 Task: Add Attachment from Trello to Card Card0000000014 in Board Board0000000004 in Workspace WS0000000002 in Trello. Add Cover Yellow to Card Card0000000014 in Board Board0000000004 in Workspace WS0000000002 in Trello. Add "Copy Card To …" Button titled Button0000000014 to "bottom" of the list "To Do" to Card Card0000000014 in Board Board0000000004 in Workspace WS0000000002 in Trello. Add Description DS0000000014 to Card Card0000000014 in Board Board0000000004 in Workspace WS0000000002 in Trello. Add Comment CM0000000014 to Card Card0000000014 in Board Board0000000004 in Workspace WS0000000002 in Trello
Action: Mouse moved to (450, 21)
Screenshot: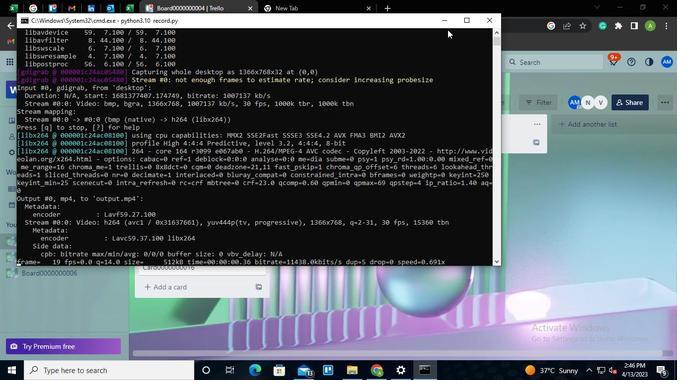 
Action: Mouse pressed left at (450, 21)
Screenshot: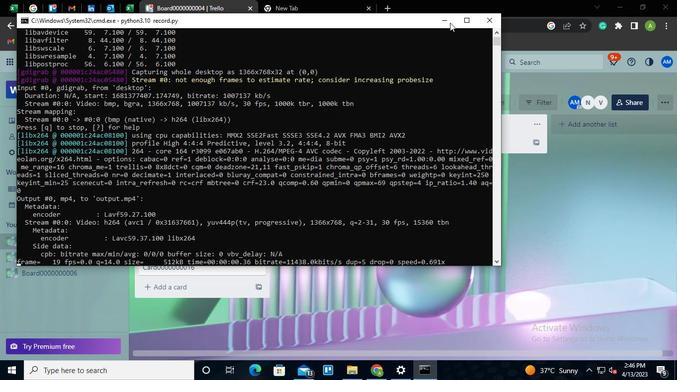 
Action: Mouse moved to (220, 196)
Screenshot: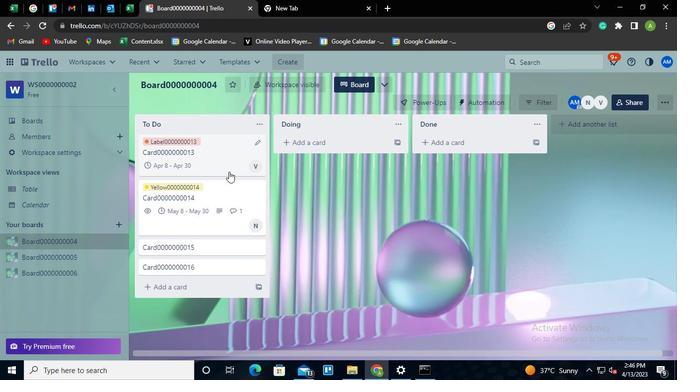
Action: Mouse pressed left at (220, 196)
Screenshot: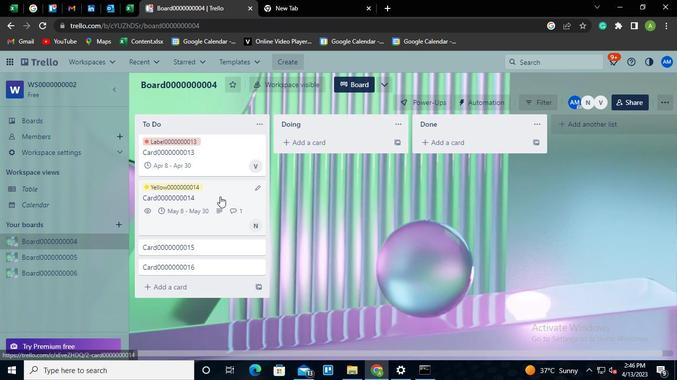 
Action: Mouse moved to (462, 253)
Screenshot: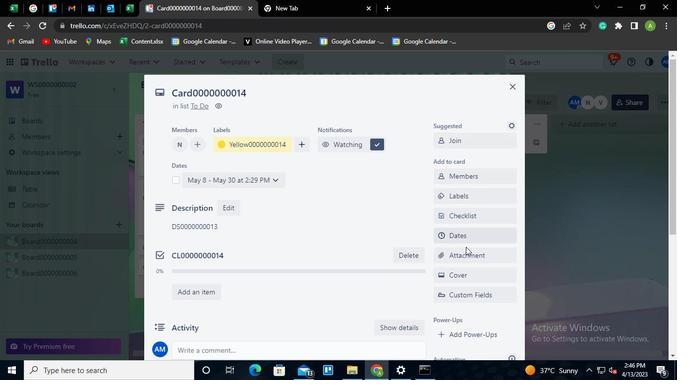 
Action: Mouse pressed left at (462, 253)
Screenshot: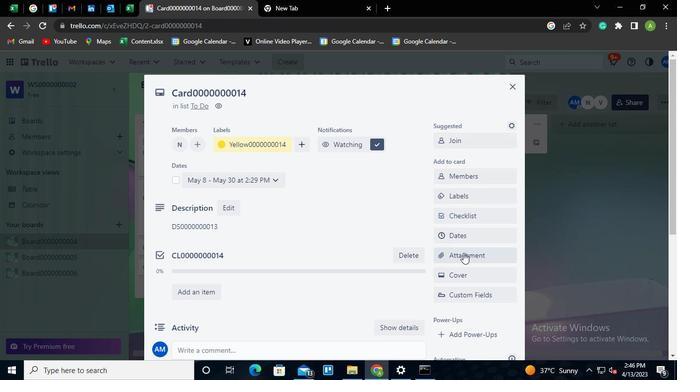 
Action: Mouse moved to (454, 124)
Screenshot: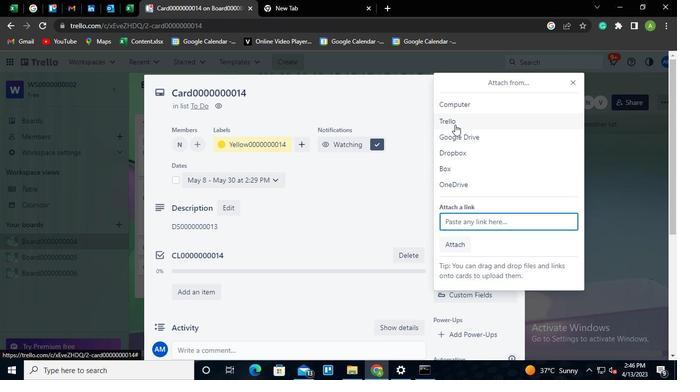 
Action: Mouse pressed left at (454, 124)
Screenshot: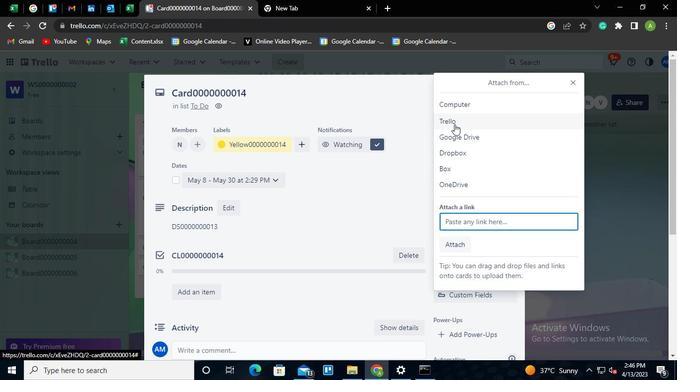 
Action: Mouse moved to (464, 156)
Screenshot: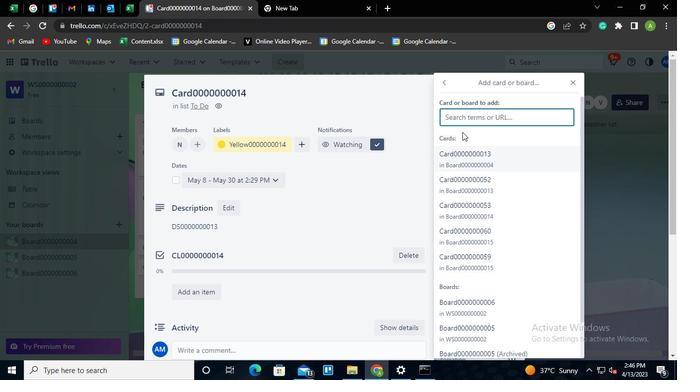 
Action: Mouse pressed left at (464, 156)
Screenshot: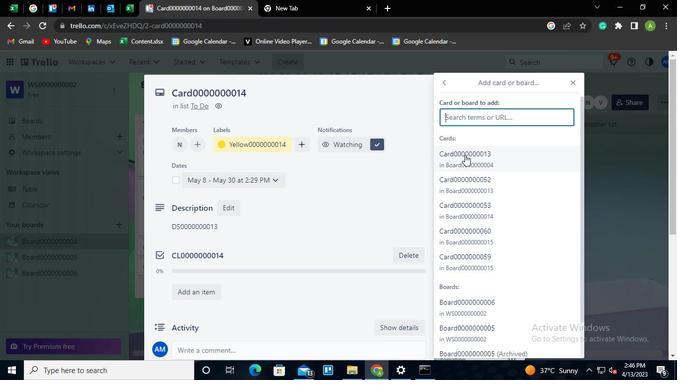 
Action: Mouse moved to (457, 222)
Screenshot: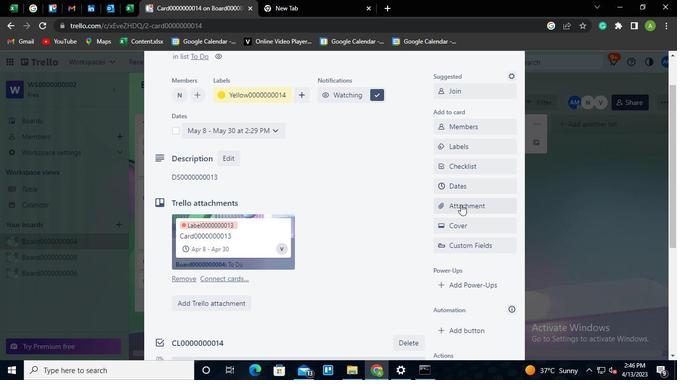 
Action: Mouse pressed left at (457, 222)
Screenshot: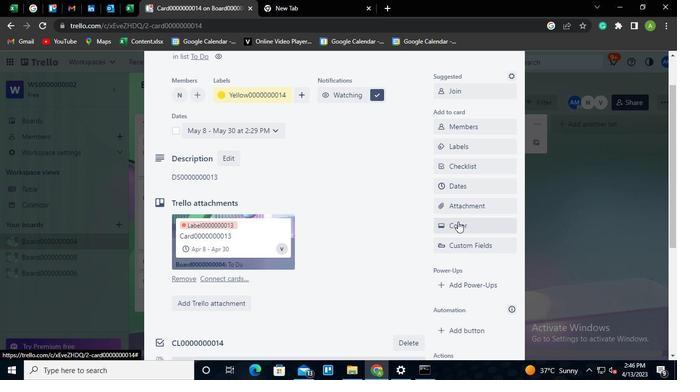 
Action: Mouse moved to (479, 167)
Screenshot: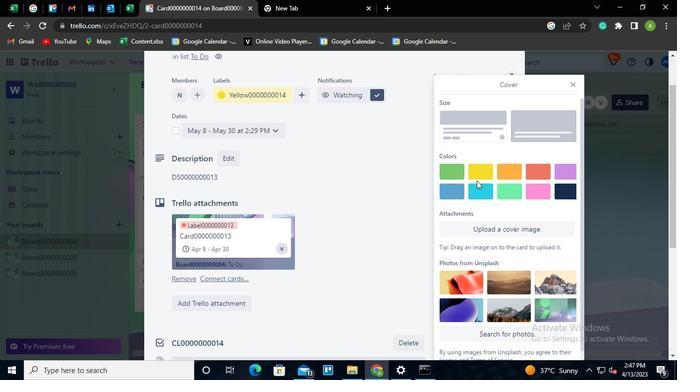 
Action: Mouse pressed left at (479, 167)
Screenshot: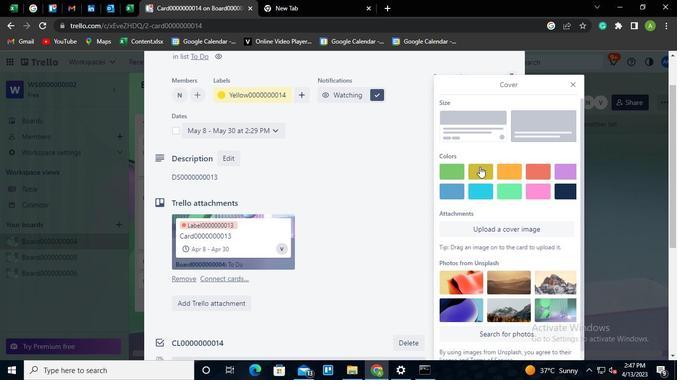 
Action: Mouse moved to (408, 236)
Screenshot: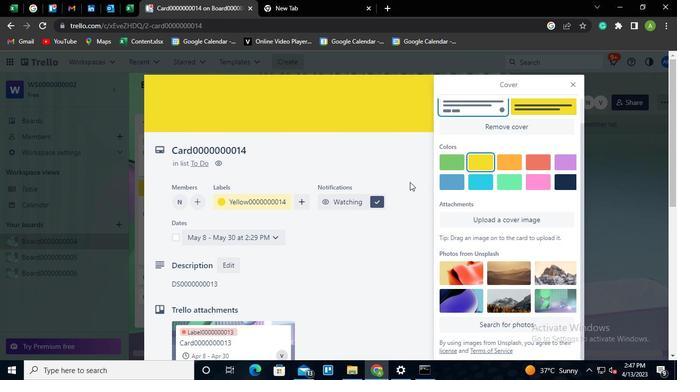 
Action: Mouse pressed left at (408, 236)
Screenshot: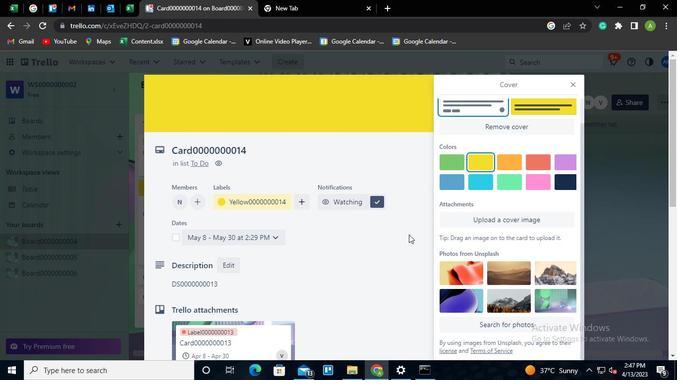 
Action: Mouse moved to (483, 268)
Screenshot: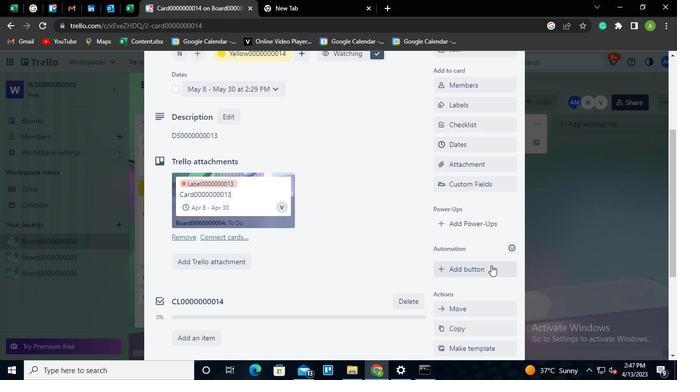 
Action: Mouse pressed left at (483, 268)
Screenshot: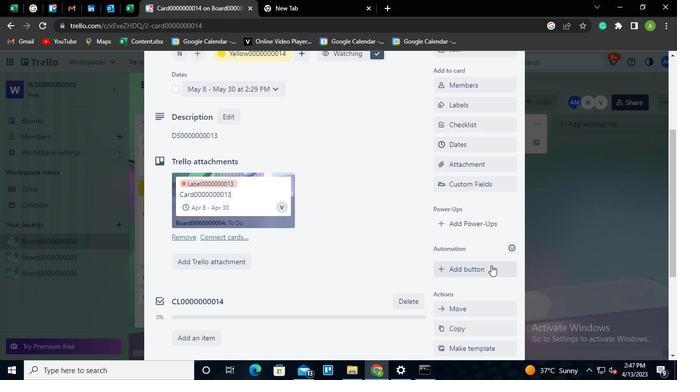 
Action: Mouse moved to (472, 149)
Screenshot: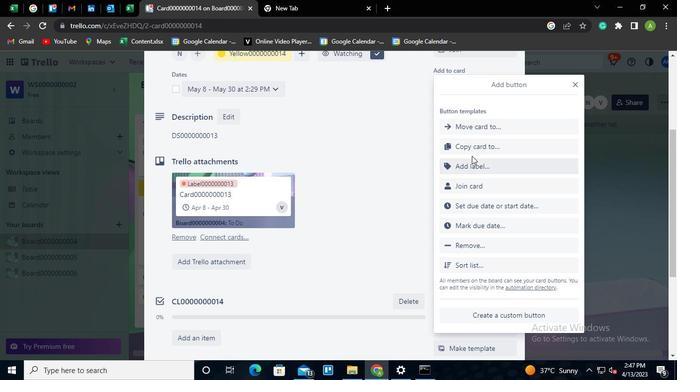 
Action: Mouse pressed left at (472, 149)
Screenshot: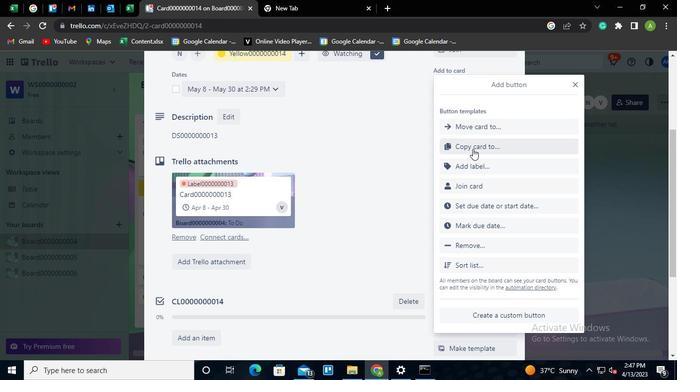 
Action: Mouse moved to (483, 124)
Screenshot: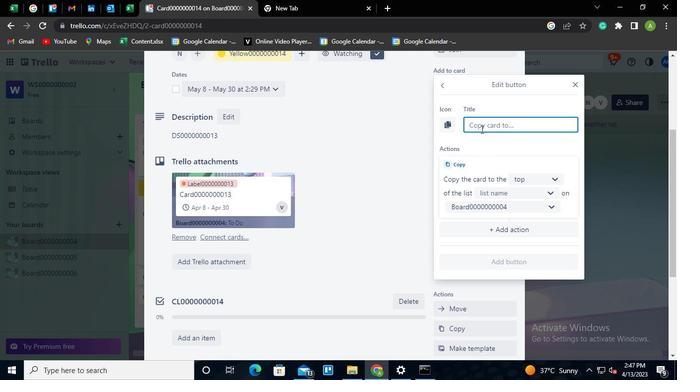 
Action: Mouse pressed left at (483, 124)
Screenshot: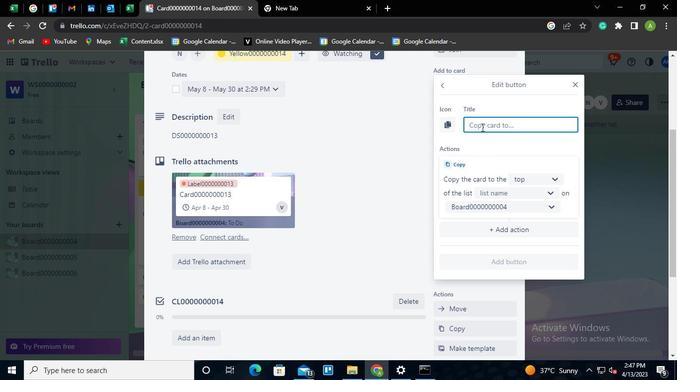 
Action: Keyboard Key.shift
Screenshot: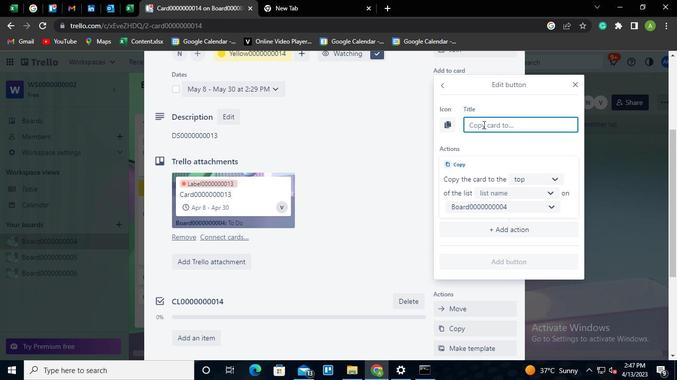 
Action: Keyboard Key.shift
Screenshot: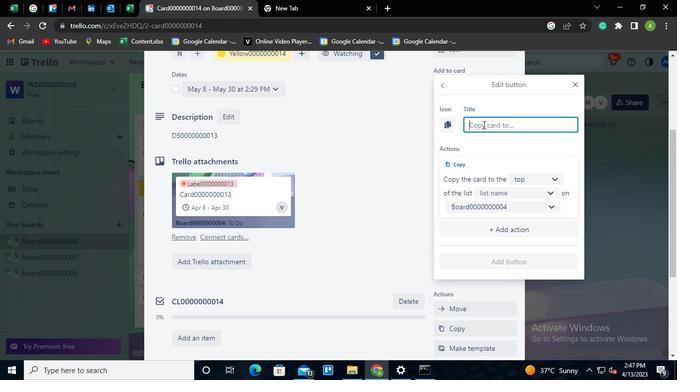 
Action: Keyboard Key.shift
Screenshot: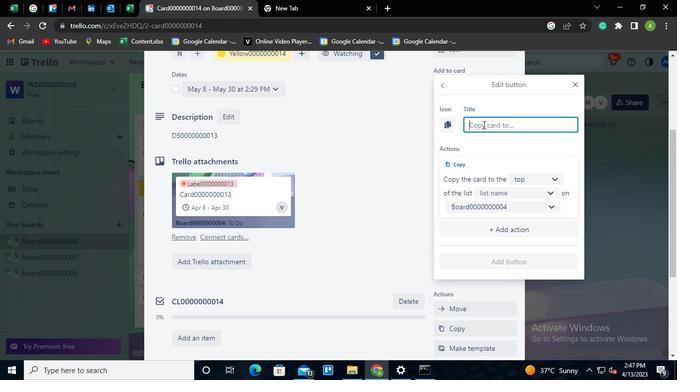 
Action: Keyboard Key.shift
Screenshot: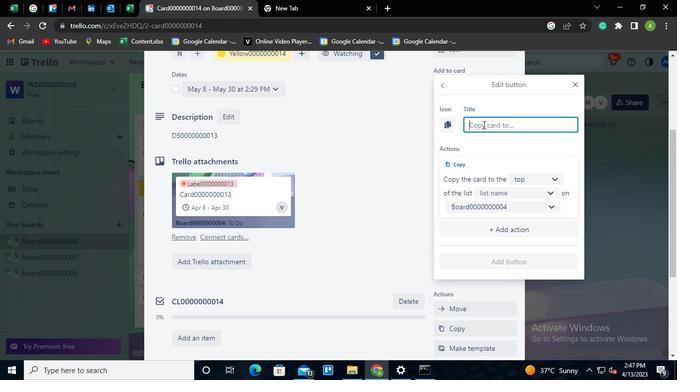 
Action: Keyboard Key.shift
Screenshot: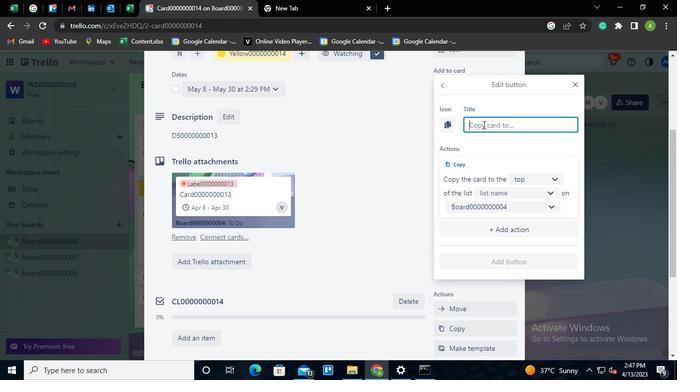 
Action: Keyboard Key.shift
Screenshot: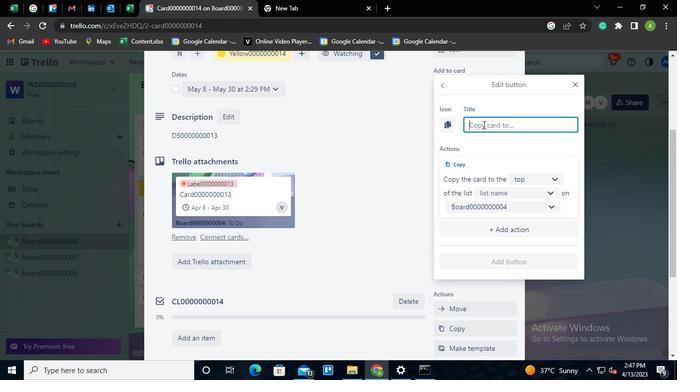 
Action: Keyboard Key.shift
Screenshot: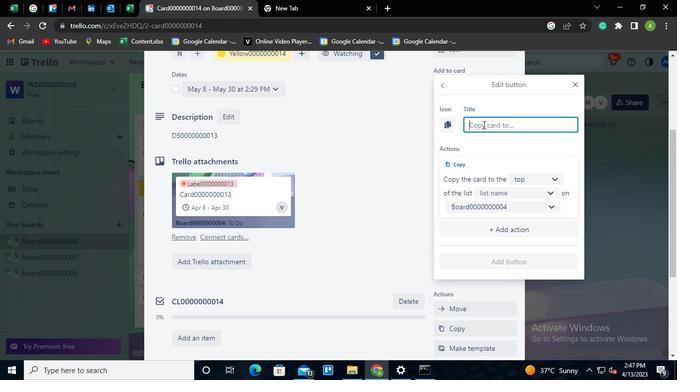 
Action: Keyboard Key.shift
Screenshot: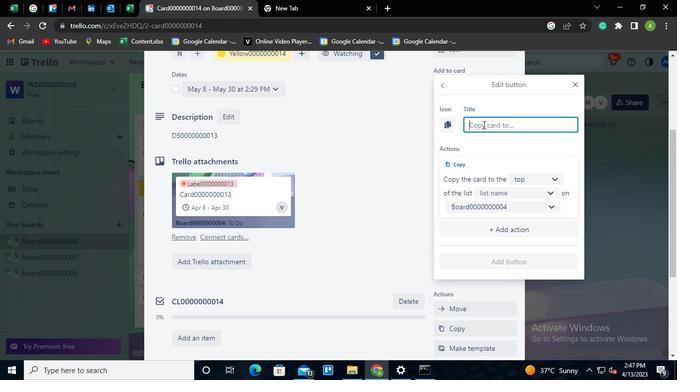 
Action: Keyboard Key.shift
Screenshot: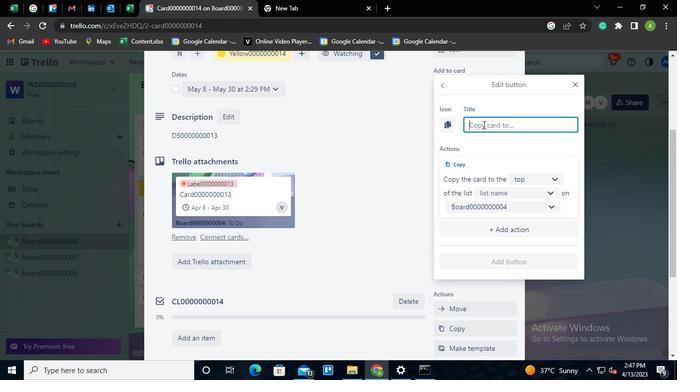 
Action: Keyboard Key.shift
Screenshot: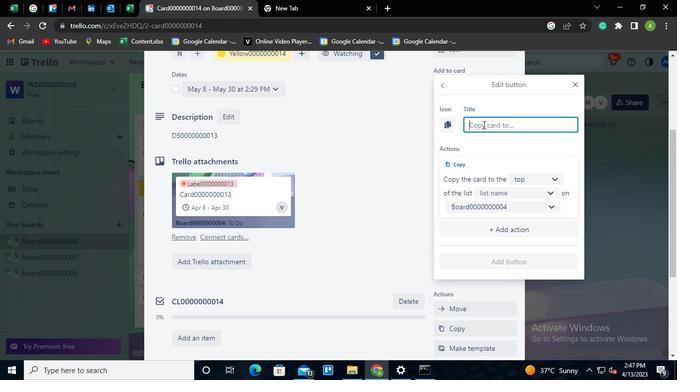 
Action: Keyboard Key.shift
Screenshot: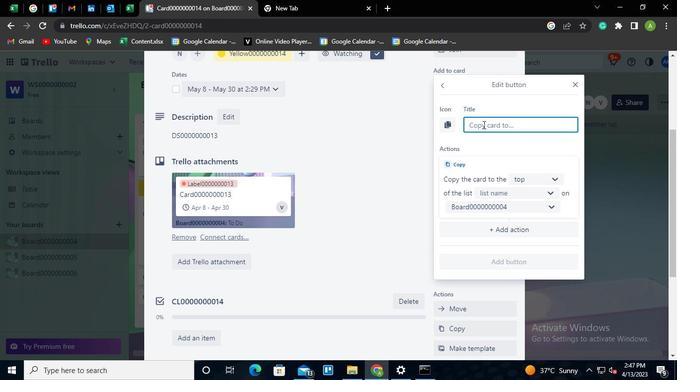 
Action: Keyboard Key.shift
Screenshot: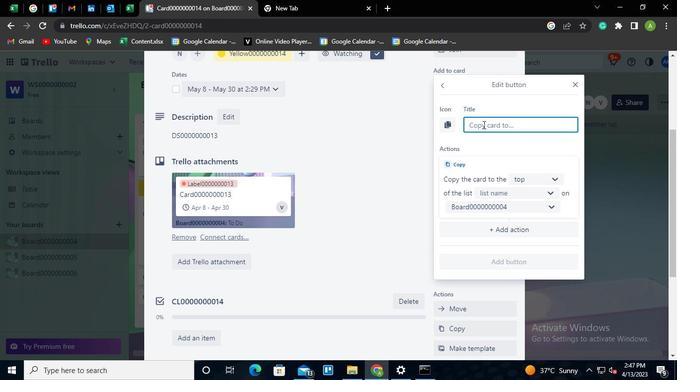 
Action: Keyboard Key.shift
Screenshot: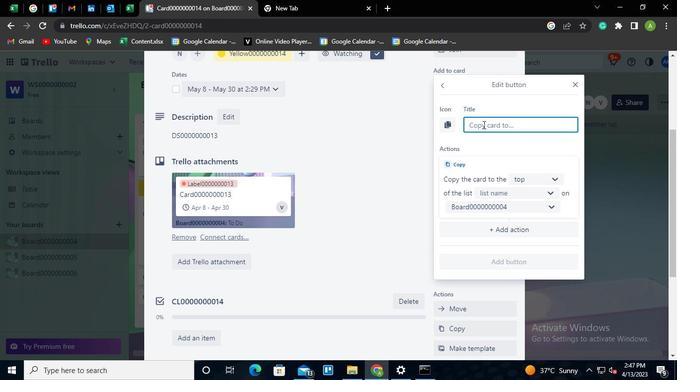 
Action: Keyboard Key.shift
Screenshot: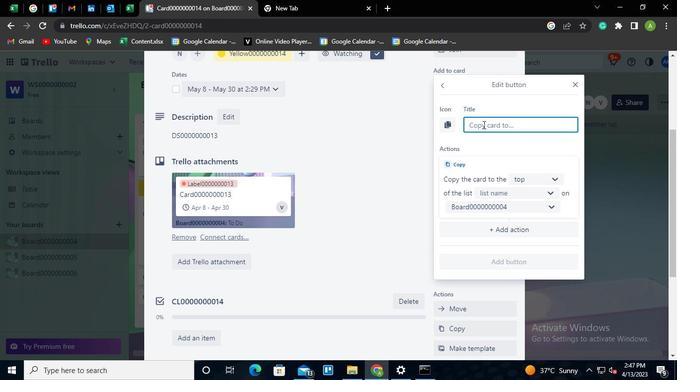 
Action: Keyboard Key.shift
Screenshot: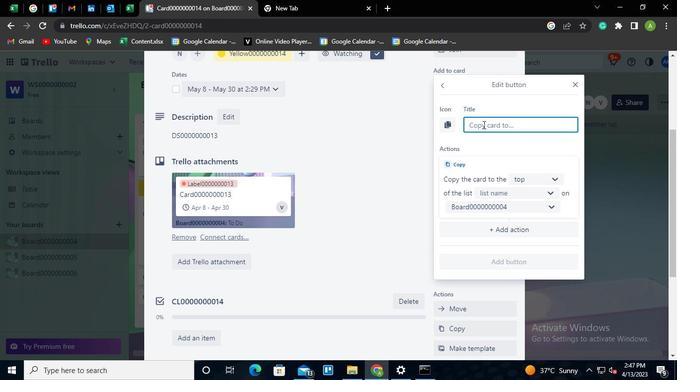 
Action: Keyboard Key.shift
Screenshot: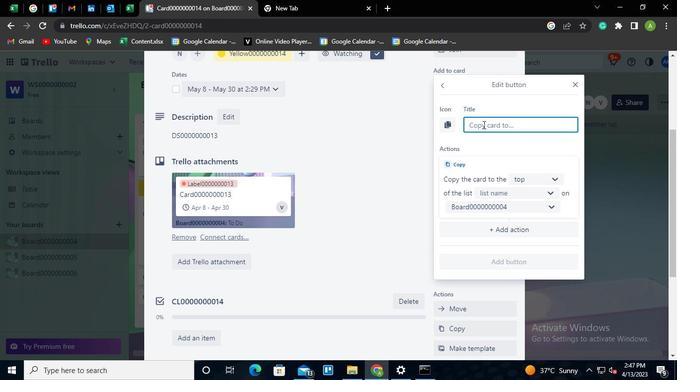 
Action: Keyboard B
Screenshot: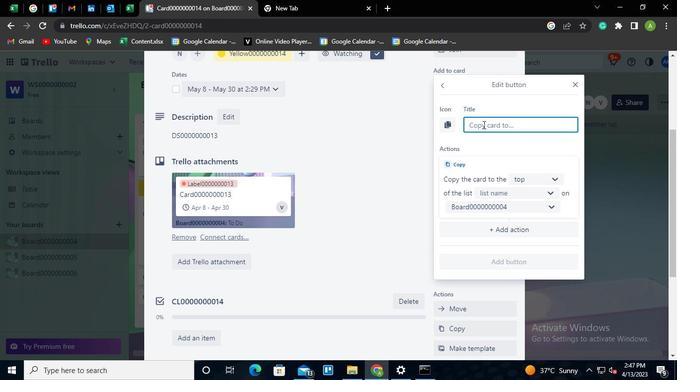 
Action: Keyboard u
Screenshot: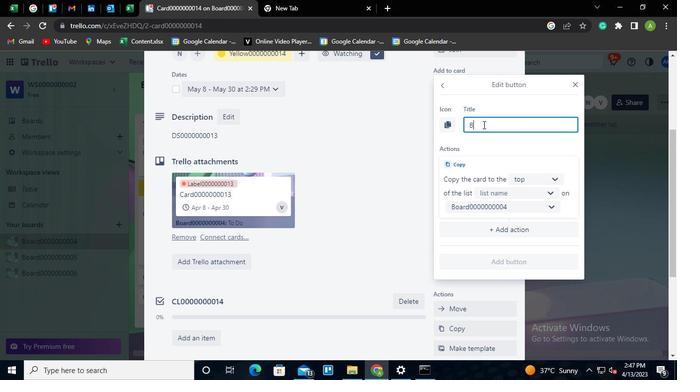 
Action: Keyboard t
Screenshot: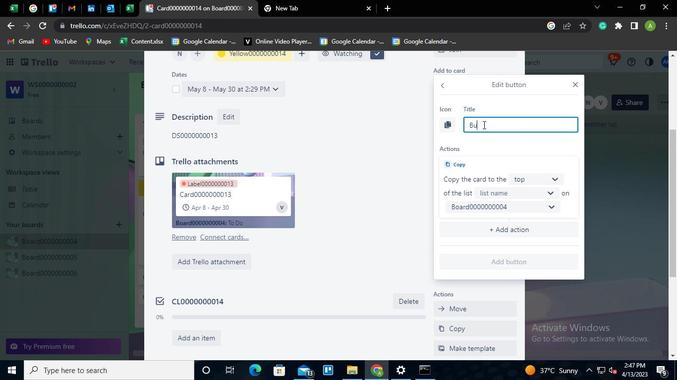 
Action: Keyboard t
Screenshot: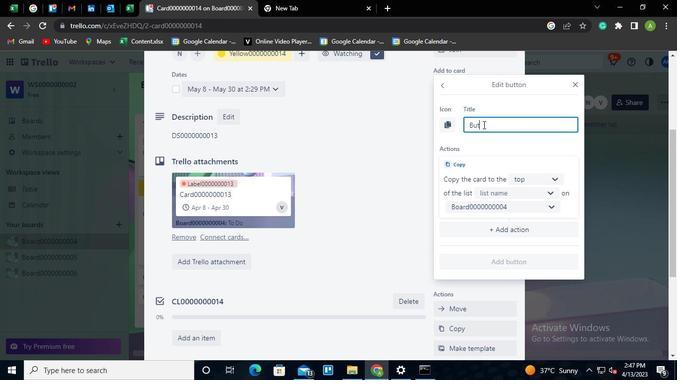 
Action: Keyboard t
Screenshot: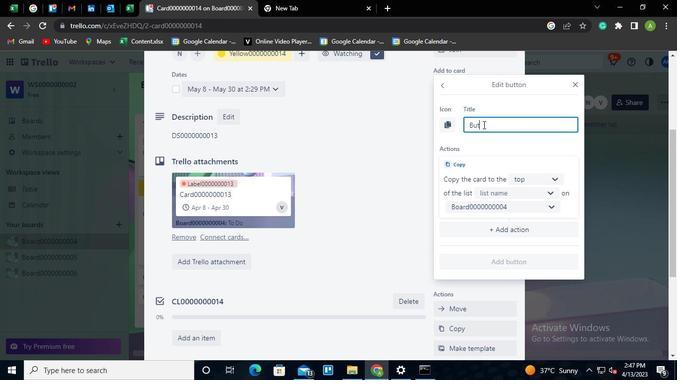 
Action: Keyboard o
Screenshot: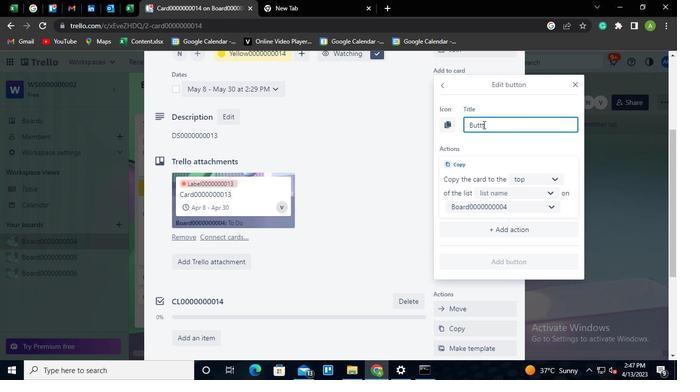 
Action: Keyboard Key.backspace
Screenshot: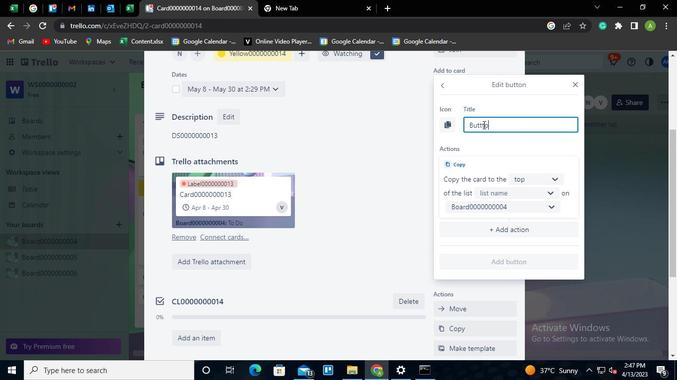 
Action: Keyboard Key.backspace
Screenshot: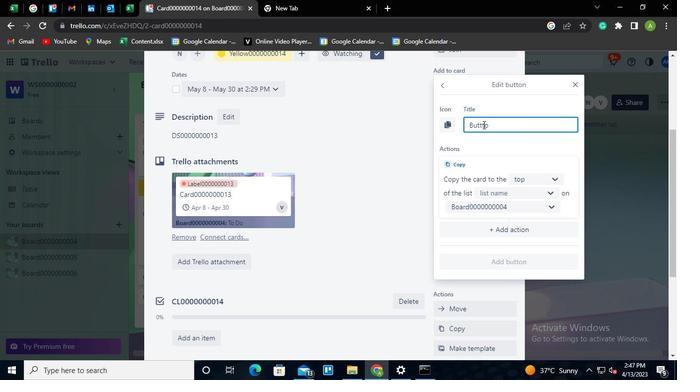 
Action: Keyboard o
Screenshot: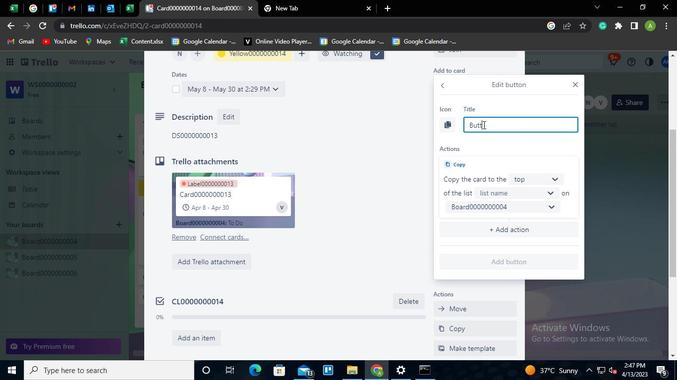 
Action: Keyboard n
Screenshot: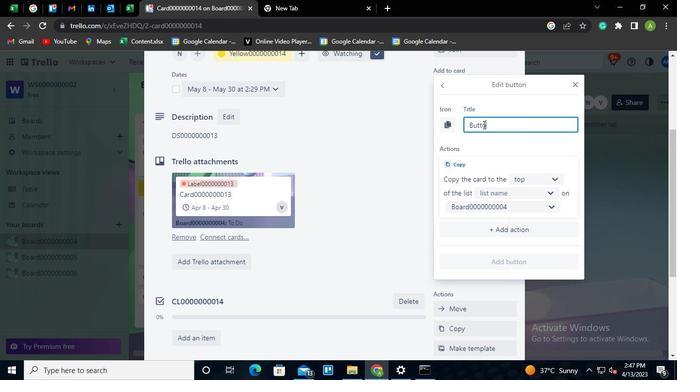 
Action: Keyboard <96>
Screenshot: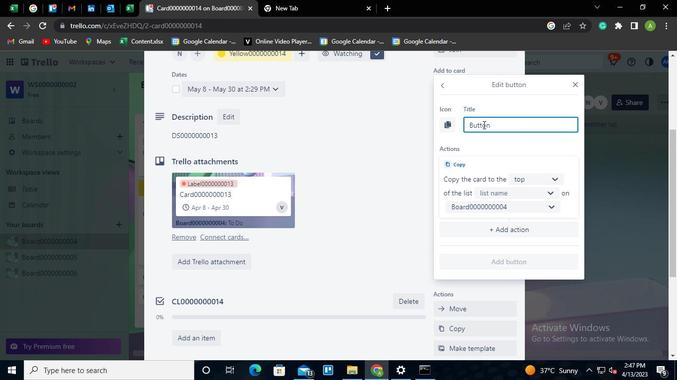 
Action: Keyboard <96>
Screenshot: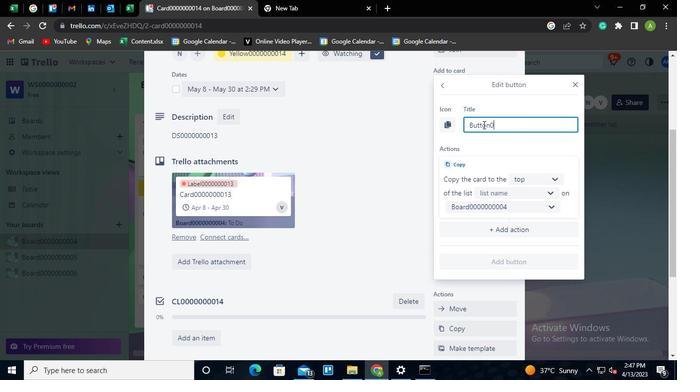 
Action: Keyboard <96>
Screenshot: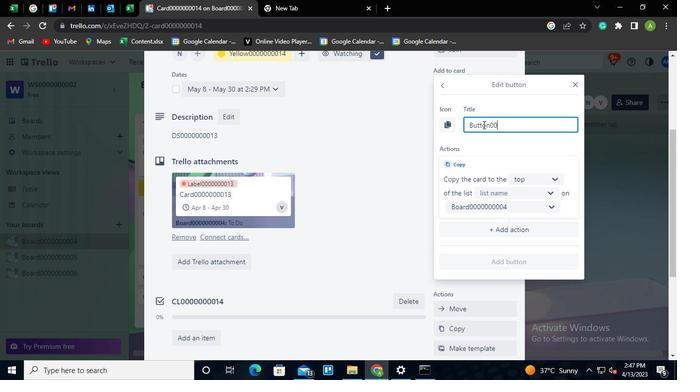 
Action: Keyboard <96>
Screenshot: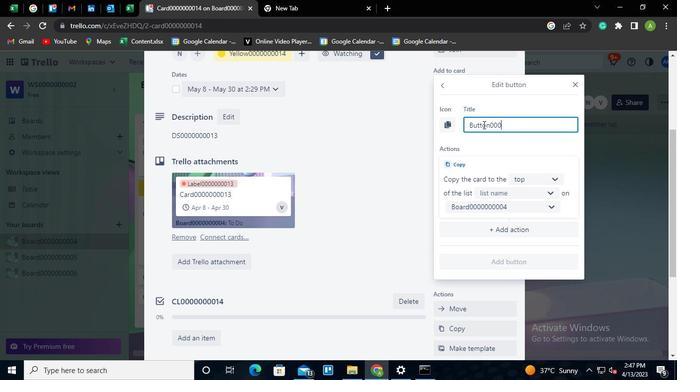 
Action: Keyboard <96>
Screenshot: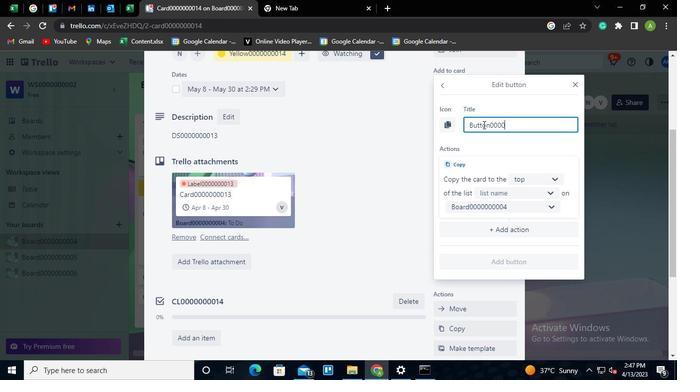 
Action: Keyboard <96>
Screenshot: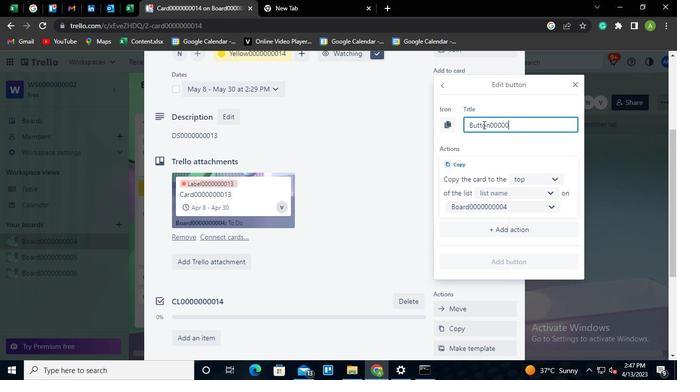 
Action: Keyboard <96>
Screenshot: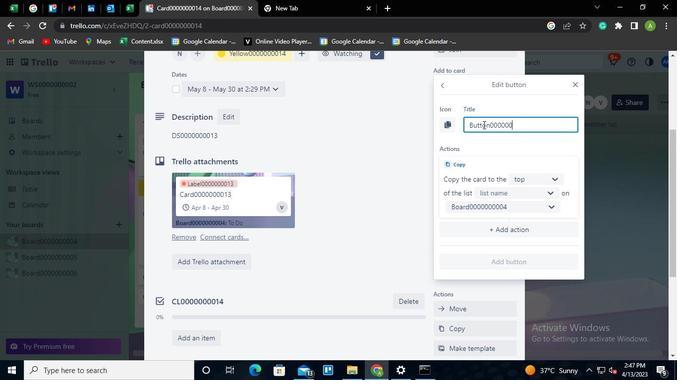 
Action: Keyboard <96>
Screenshot: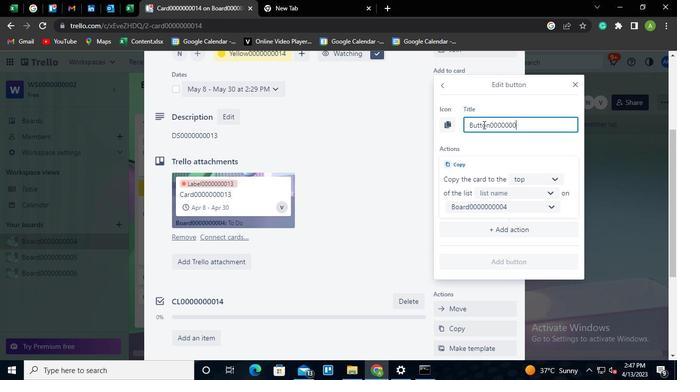 
Action: Keyboard <97>
Screenshot: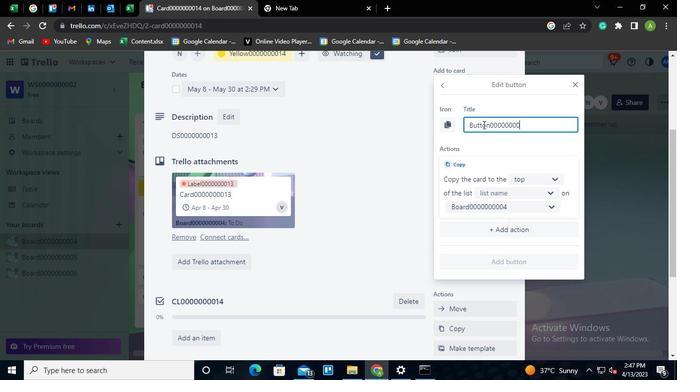 
Action: Keyboard <100>
Screenshot: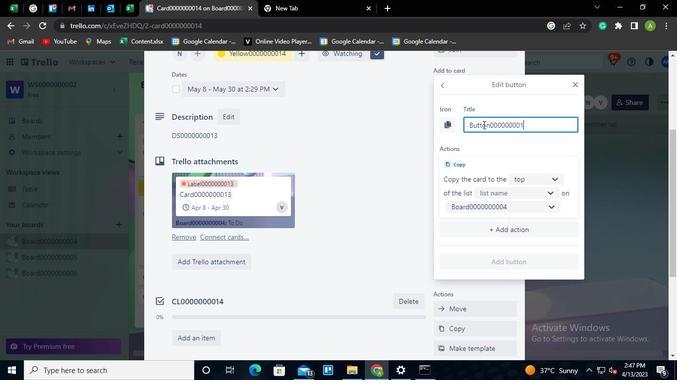
Action: Mouse moved to (526, 175)
Screenshot: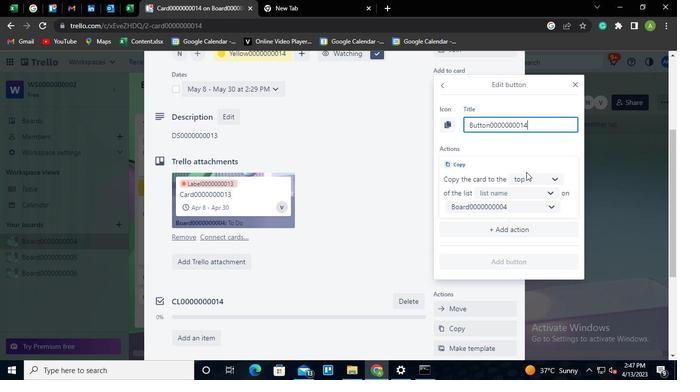 
Action: Mouse pressed left at (526, 175)
Screenshot: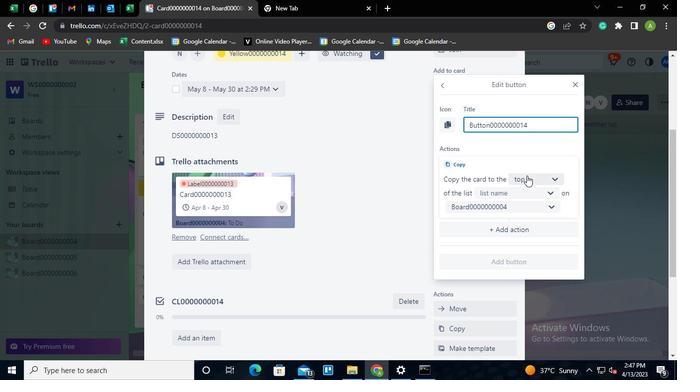 
Action: Mouse moved to (524, 212)
Screenshot: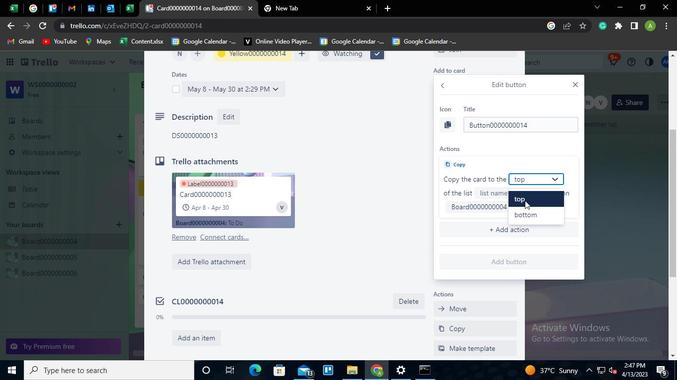 
Action: Mouse pressed left at (524, 212)
Screenshot: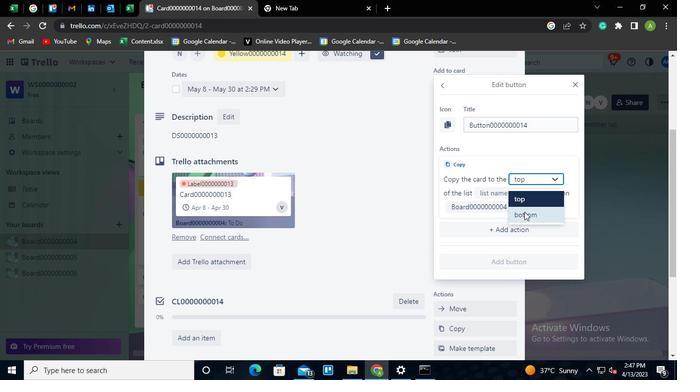 
Action: Mouse moved to (530, 194)
Screenshot: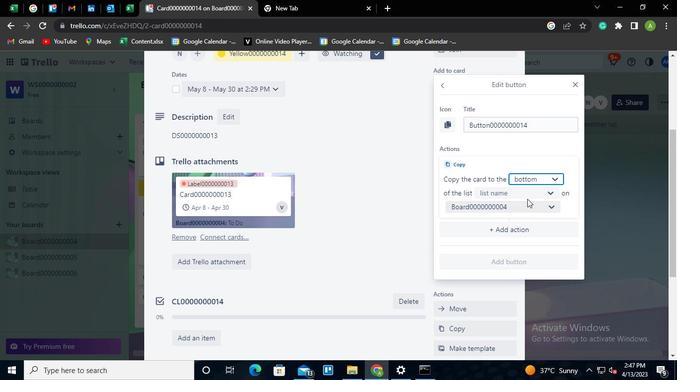 
Action: Mouse pressed left at (530, 194)
Screenshot: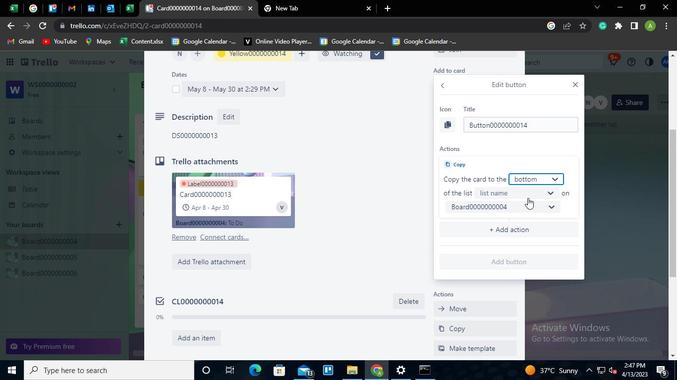 
Action: Mouse moved to (509, 212)
Screenshot: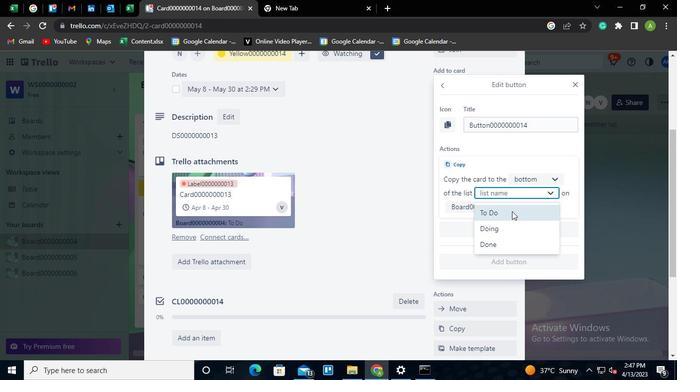 
Action: Mouse pressed left at (509, 212)
Screenshot: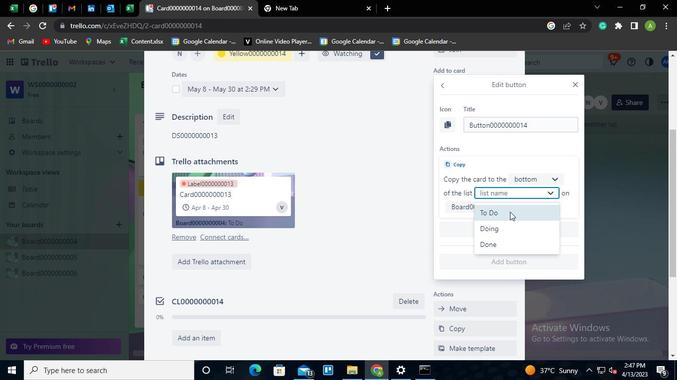 
Action: Mouse moved to (512, 260)
Screenshot: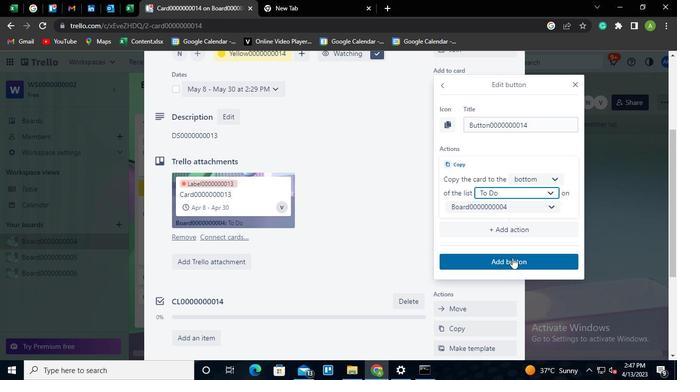 
Action: Mouse pressed left at (512, 260)
Screenshot: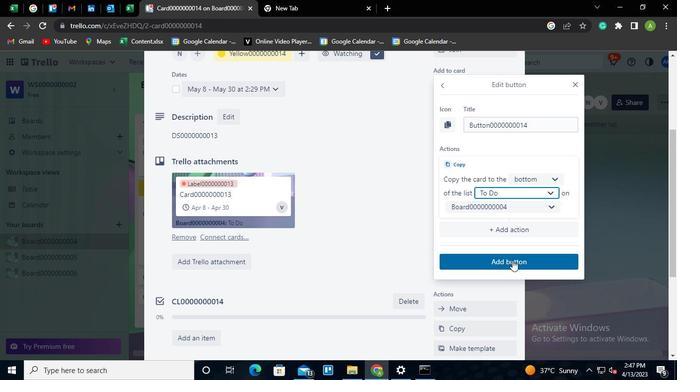 
Action: Mouse moved to (381, 161)
Screenshot: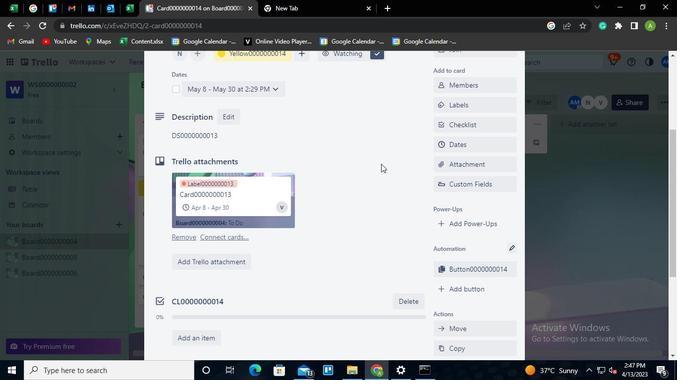 
Action: Mouse pressed left at (381, 161)
Screenshot: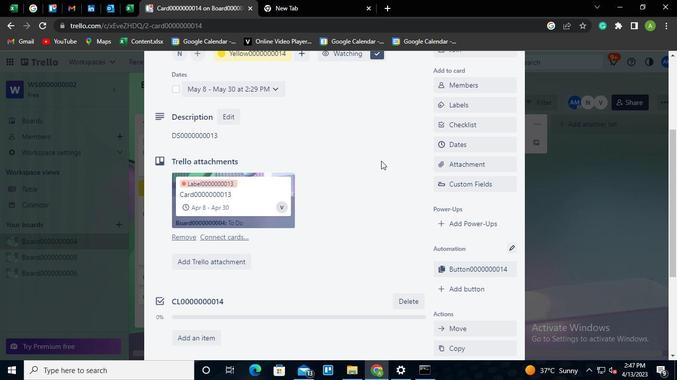 
Action: Mouse moved to (234, 235)
Screenshot: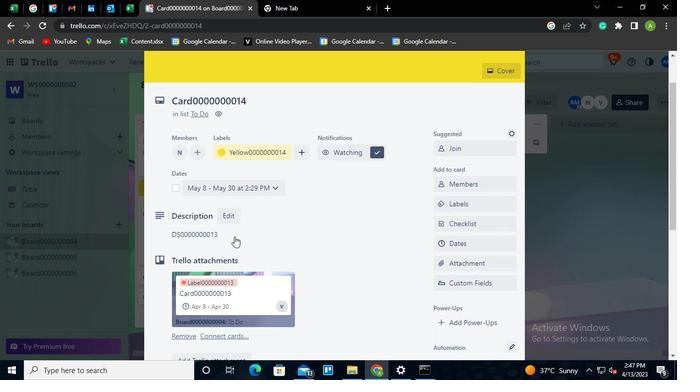
Action: Mouse pressed left at (234, 235)
Screenshot: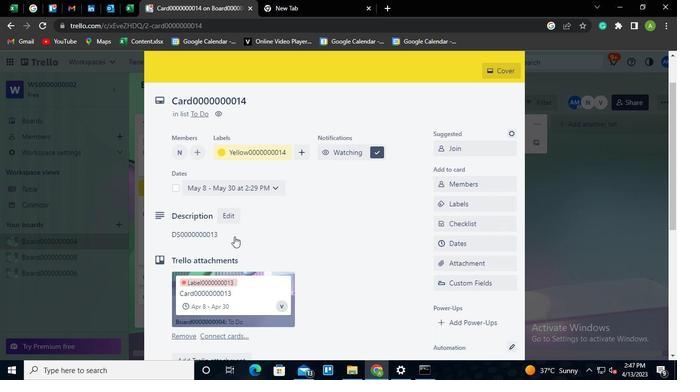 
Action: Mouse moved to (239, 269)
Screenshot: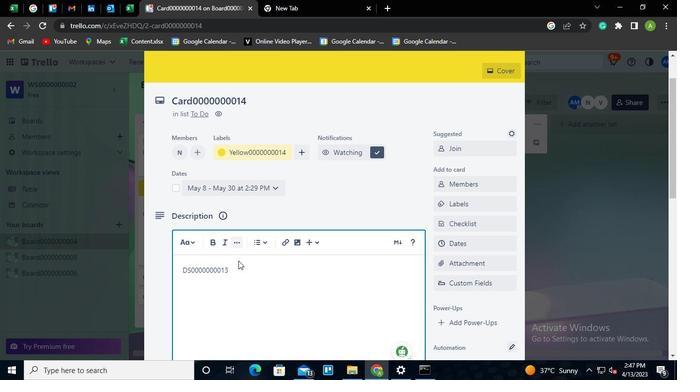 
Action: Keyboard Key.shift_r
Screenshot: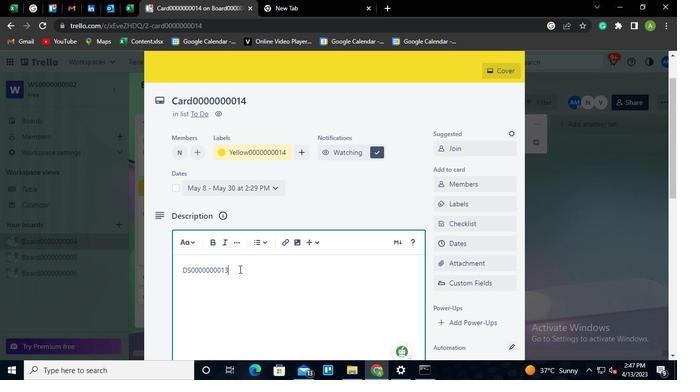 
Action: Keyboard Key.enter
Screenshot: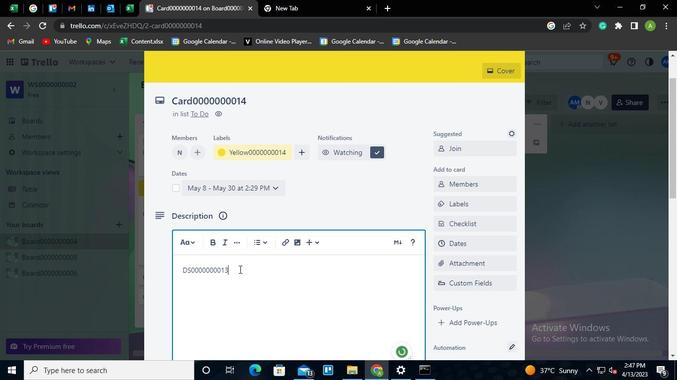 
Action: Keyboard Key.shift
Screenshot: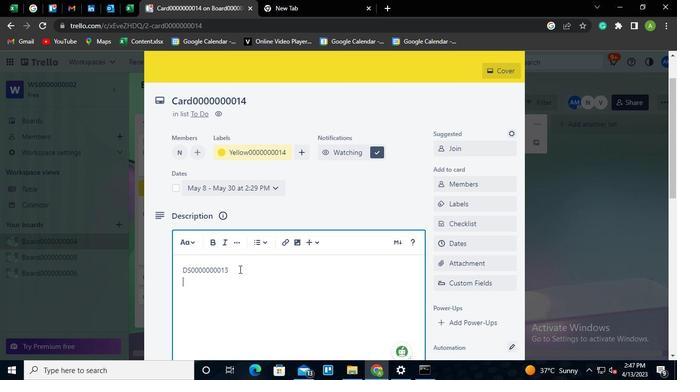 
Action: Keyboard D
Screenshot: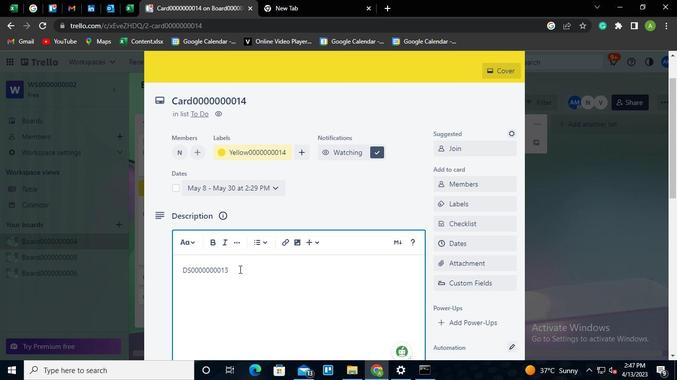 
Action: Keyboard S
Screenshot: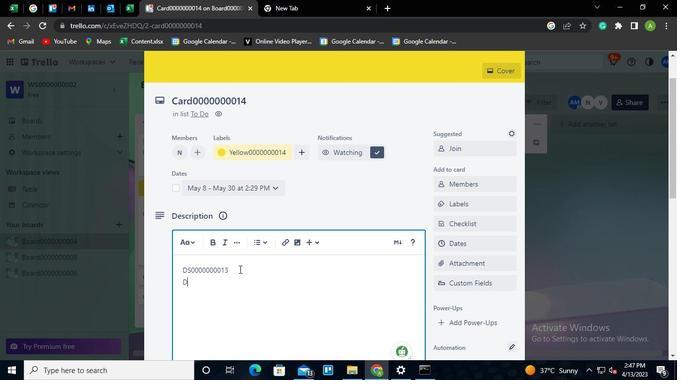 
Action: Keyboard <96>
Screenshot: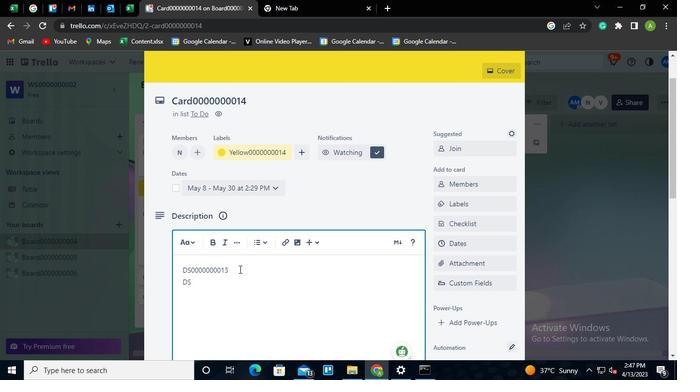 
Action: Keyboard <96>
Screenshot: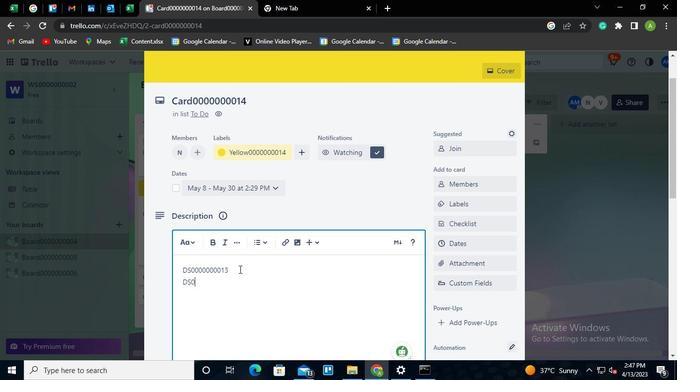 
Action: Keyboard <96>
Screenshot: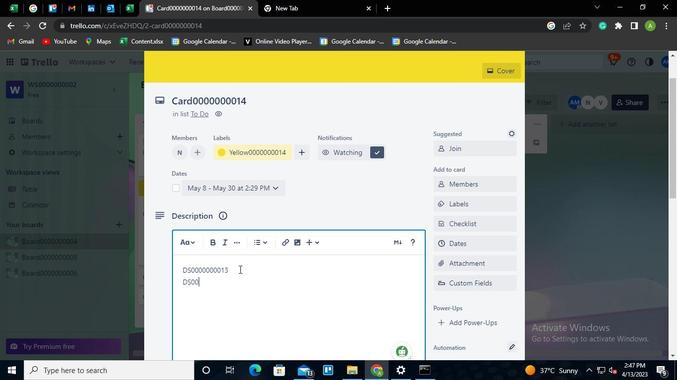 
Action: Keyboard <96>
Screenshot: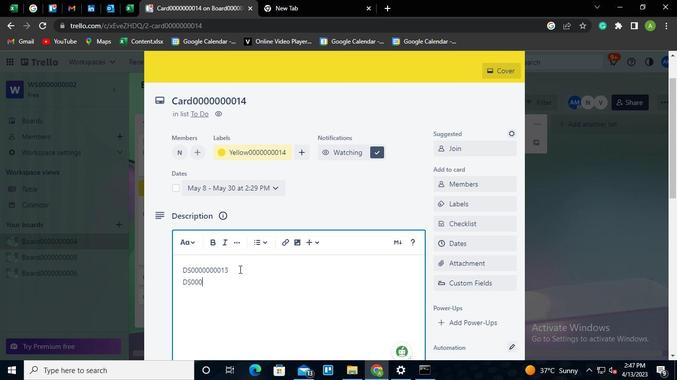 
Action: Keyboard <96>
Screenshot: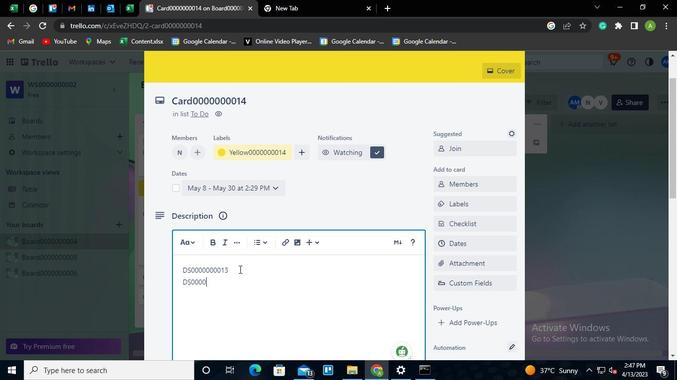 
Action: Keyboard <96>
Screenshot: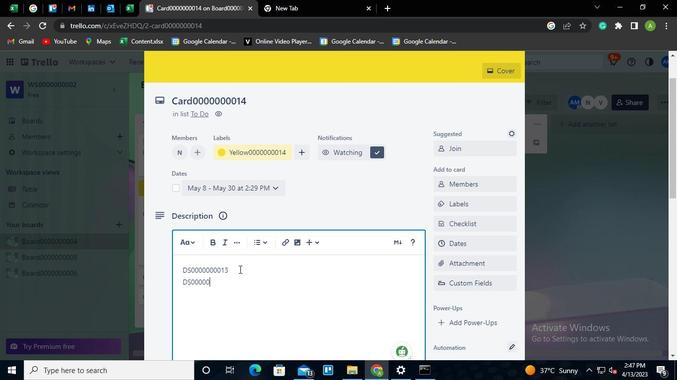 
Action: Keyboard <96>
Screenshot: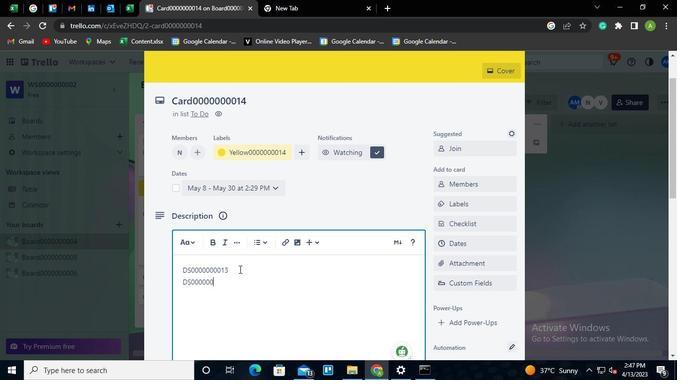 
Action: Keyboard <96>
Screenshot: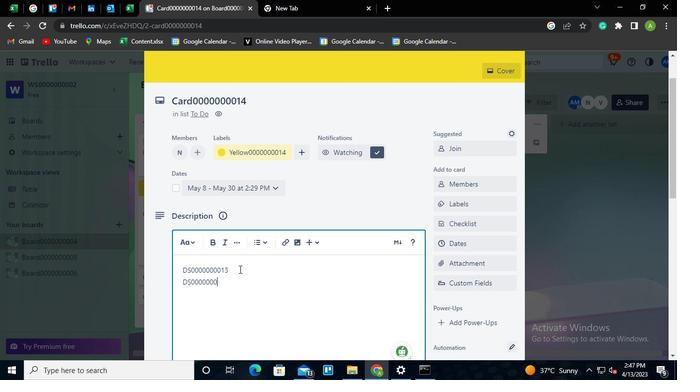 
Action: Keyboard <97>
Screenshot: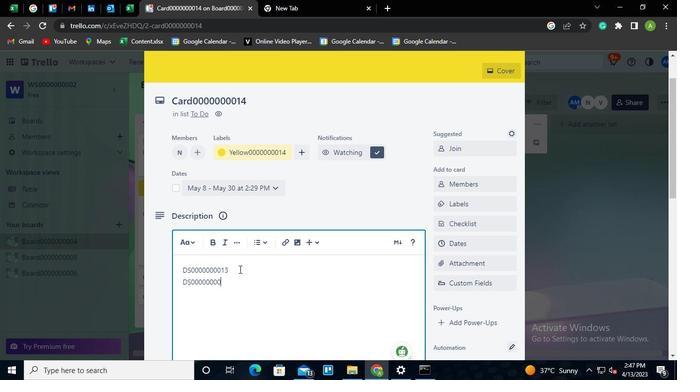 
Action: Keyboard <100>
Screenshot: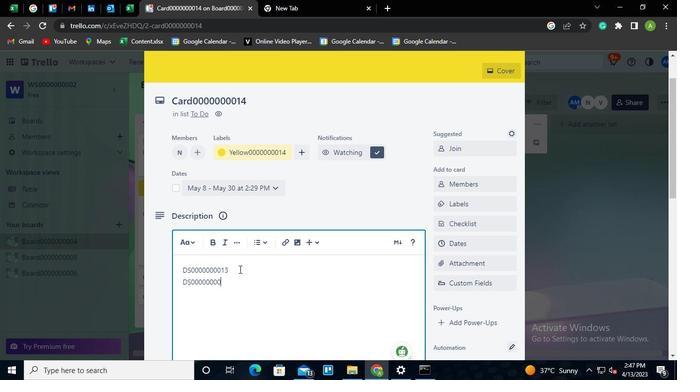 
Action: Mouse moved to (183, 183)
Screenshot: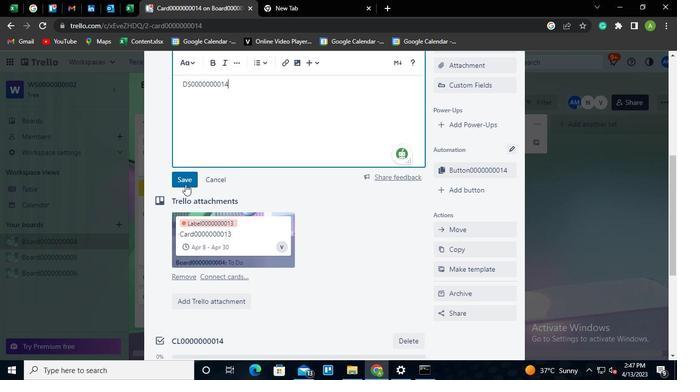 
Action: Mouse pressed left at (183, 183)
Screenshot: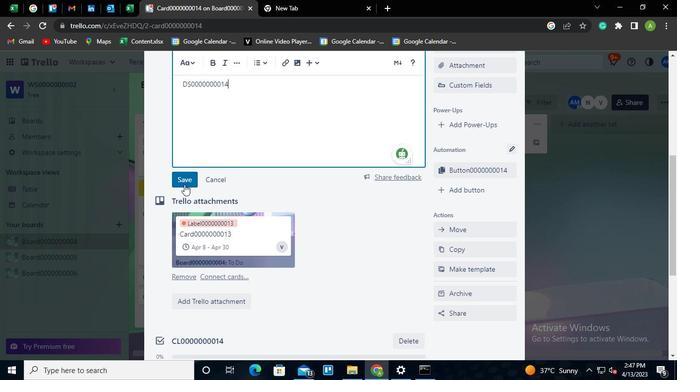 
Action: Mouse moved to (210, 248)
Screenshot: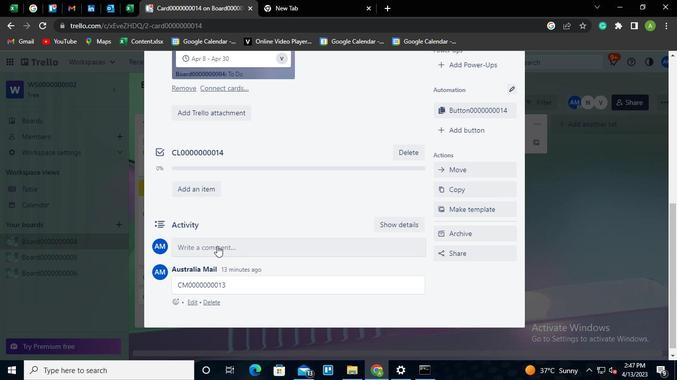 
Action: Mouse pressed left at (210, 248)
Screenshot: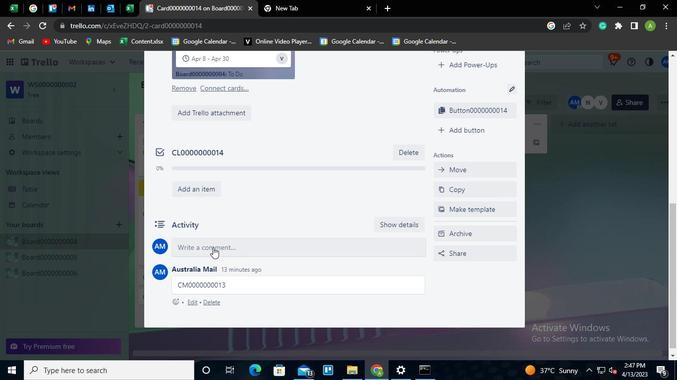 
Action: Mouse moved to (210, 249)
Screenshot: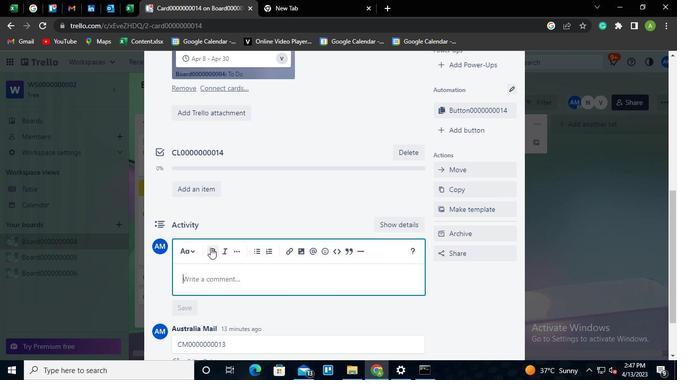 
Action: Keyboard Key.shift
Screenshot: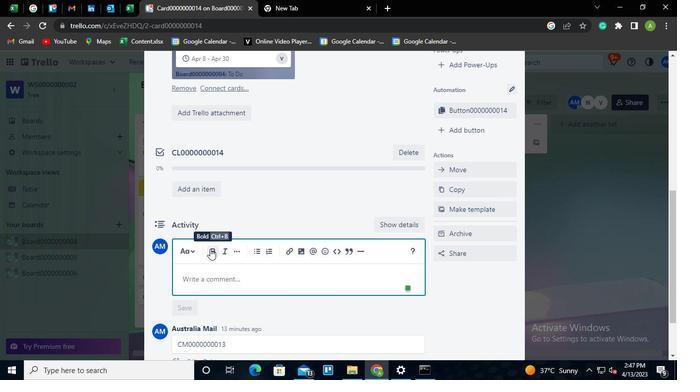 
Action: Keyboard Key.shift
Screenshot: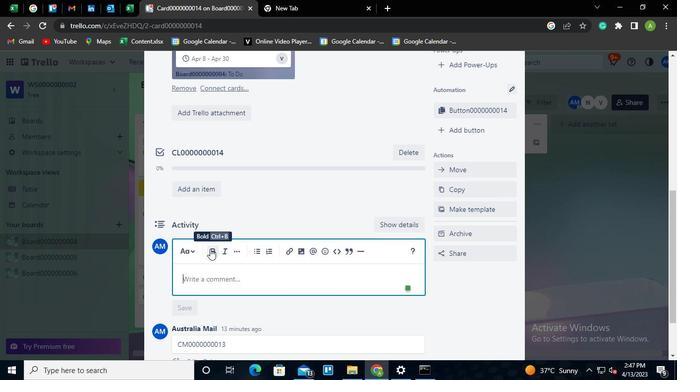 
Action: Keyboard Key.shift
Screenshot: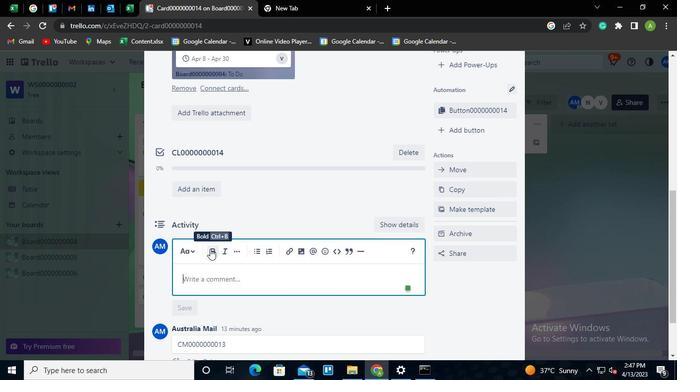 
Action: Keyboard Key.shift
Screenshot: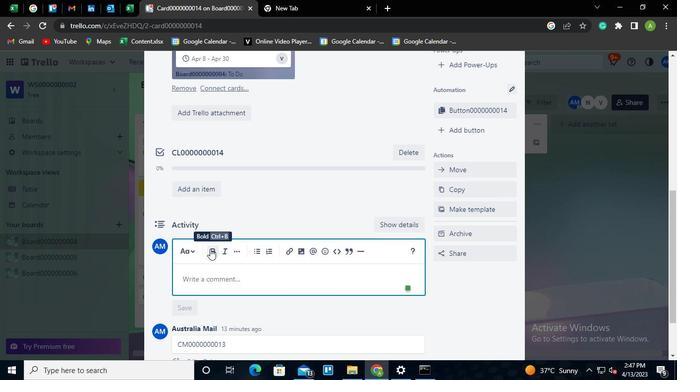 
Action: Keyboard Key.shift
Screenshot: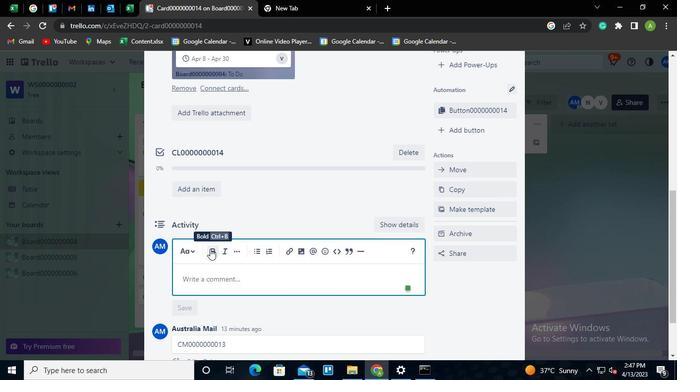 
Action: Keyboard Key.shift
Screenshot: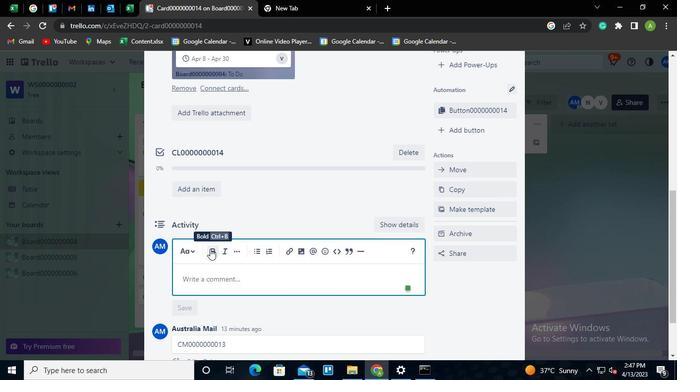 
Action: Keyboard Key.shift
Screenshot: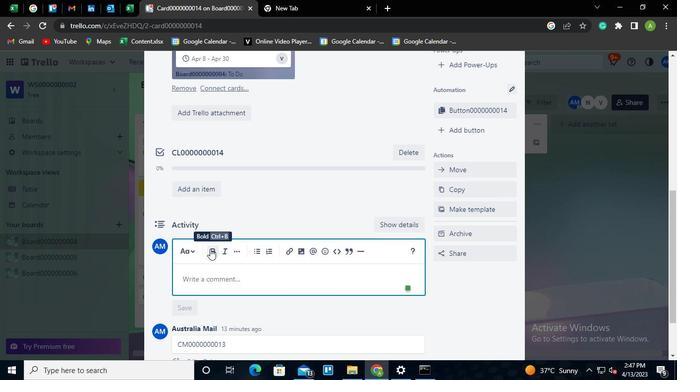 
Action: Keyboard Key.shift
Screenshot: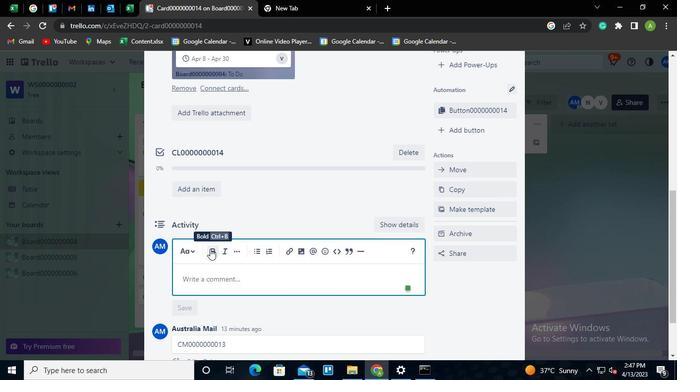 
Action: Keyboard Key.shift
Screenshot: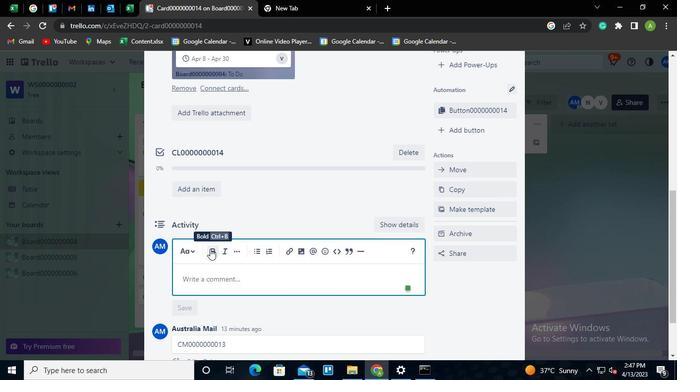 
Action: Keyboard Key.shift
Screenshot: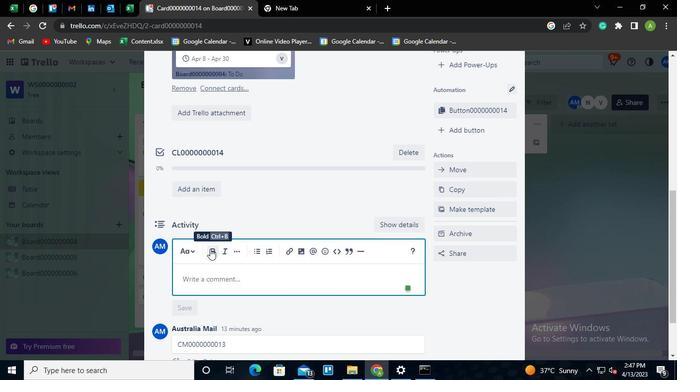 
Action: Keyboard Key.shift
Screenshot: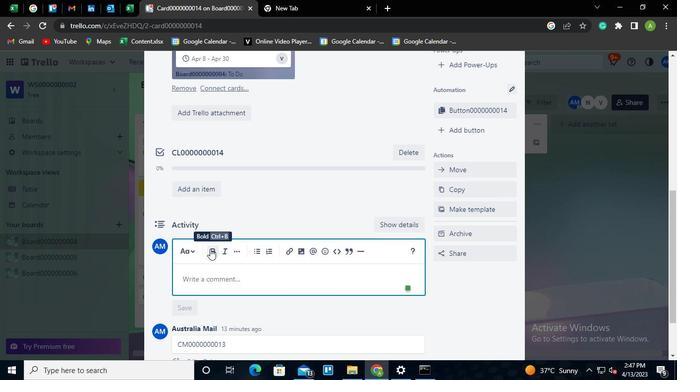
Action: Keyboard Key.shift
Screenshot: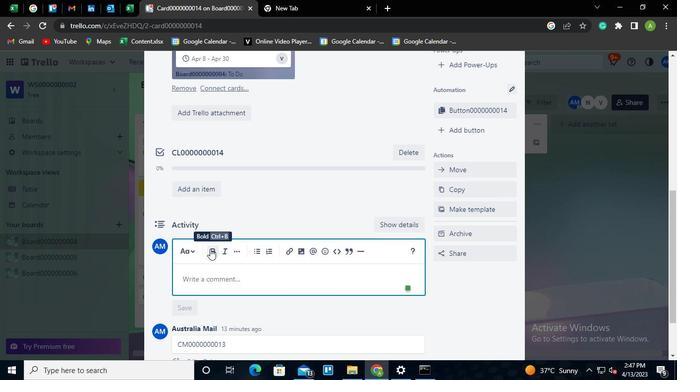 
Action: Keyboard C
Screenshot: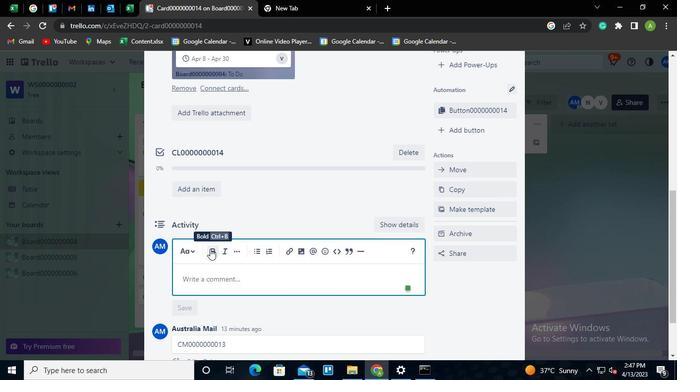 
Action: Keyboard M
Screenshot: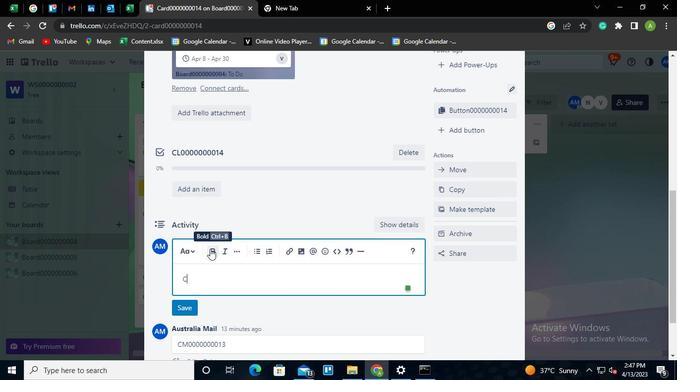 
Action: Keyboard <96>
Screenshot: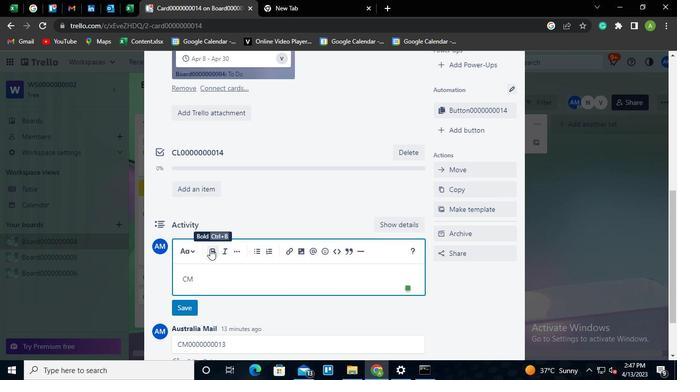 
Action: Keyboard <96>
Screenshot: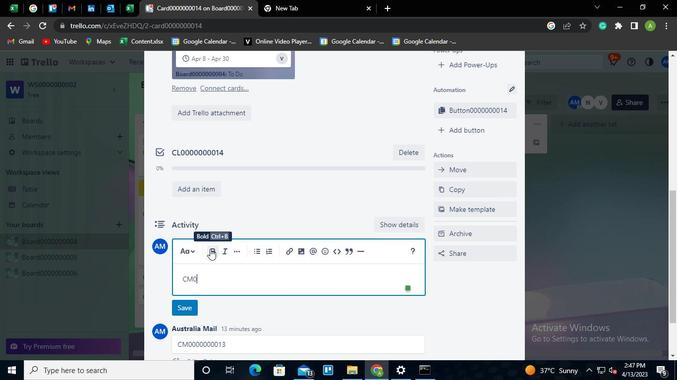 
Action: Keyboard <96>
Screenshot: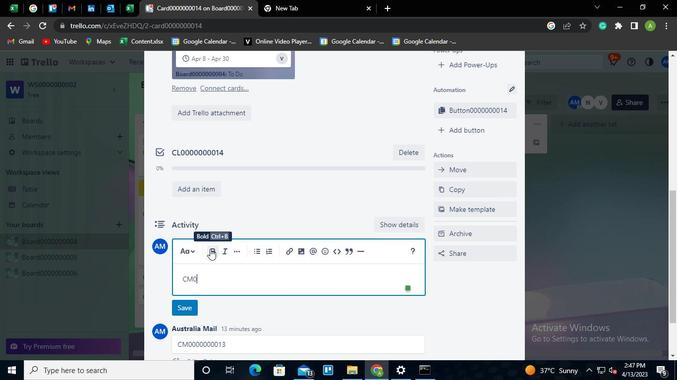 
Action: Keyboard <96>
Screenshot: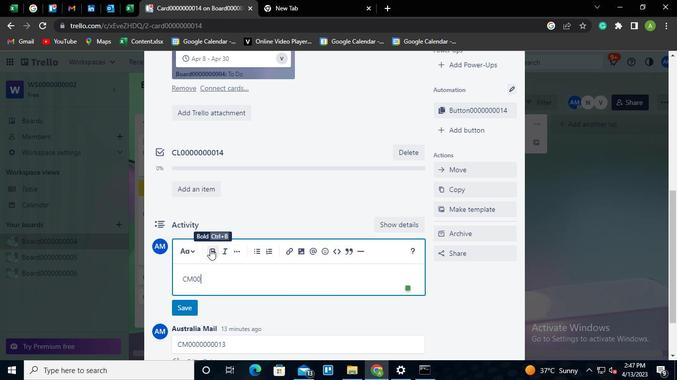 
Action: Keyboard <96>
Screenshot: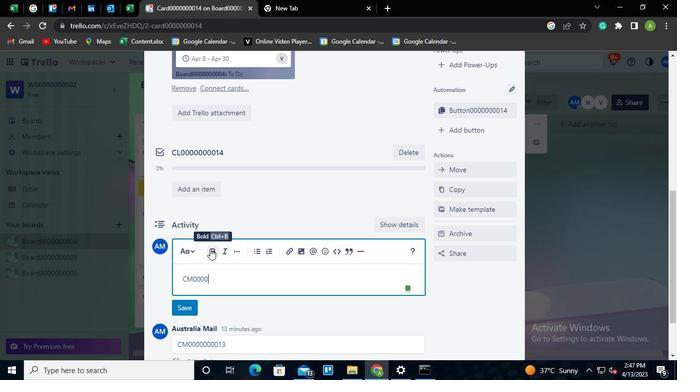 
Action: Keyboard <96>
Screenshot: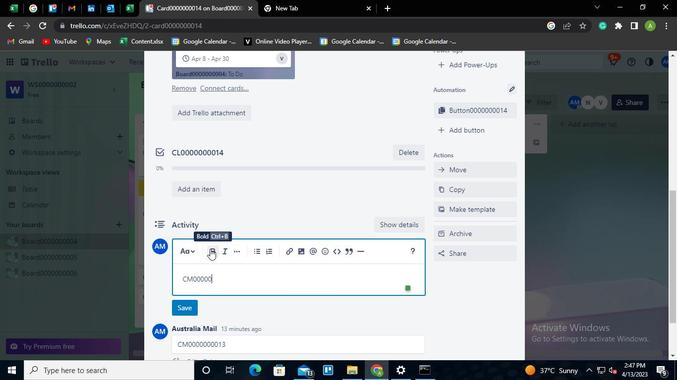 
Action: Keyboard <96>
Screenshot: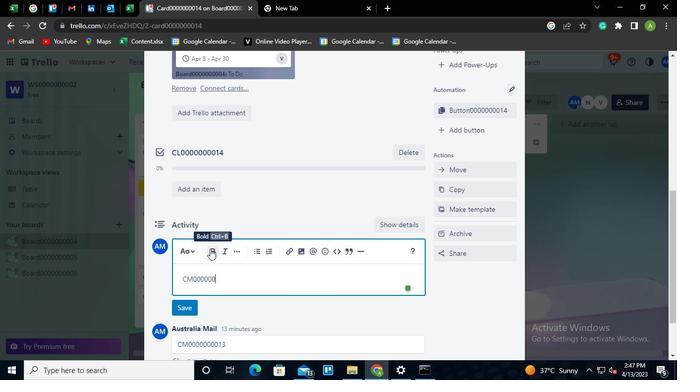 
Action: Keyboard <96>
Screenshot: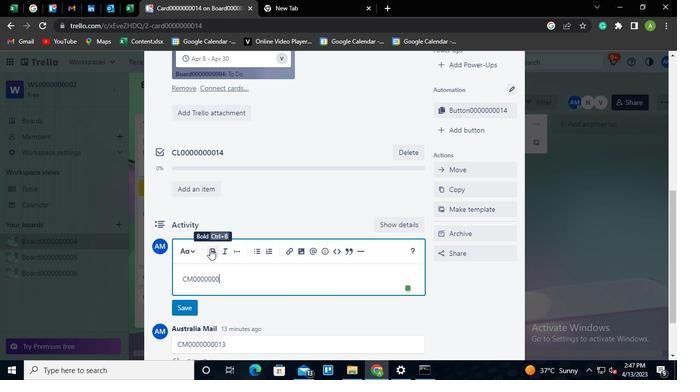
Action: Keyboard <97>
Screenshot: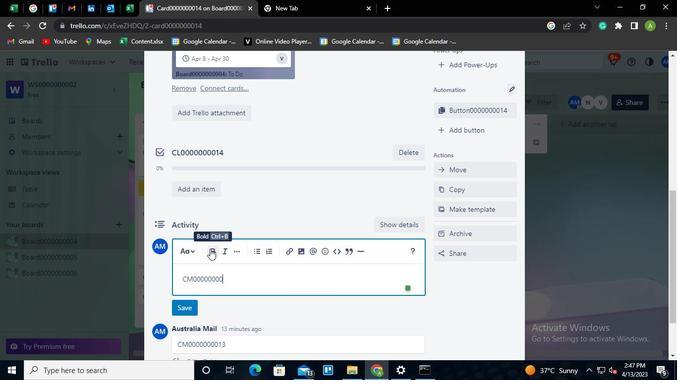 
Action: Keyboard <100>
Screenshot: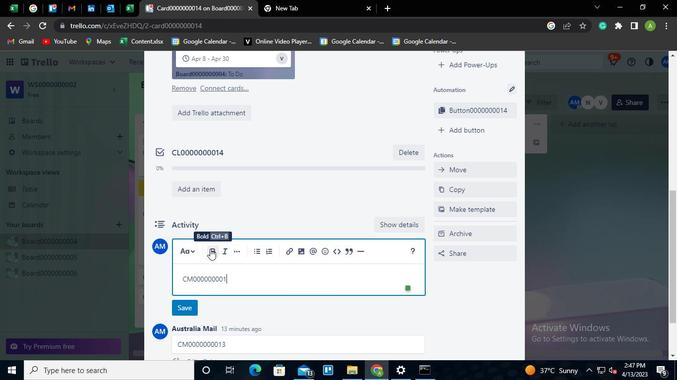
Action: Mouse moved to (183, 307)
Screenshot: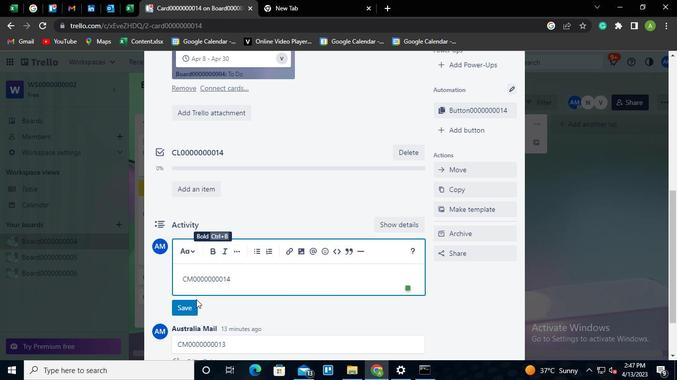 
Action: Mouse pressed left at (183, 307)
Screenshot: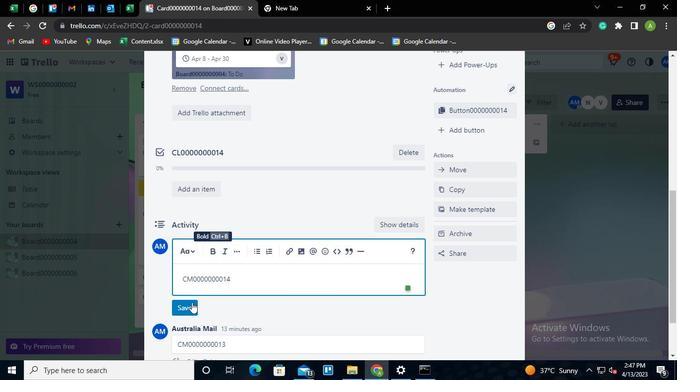 
Action: Mouse moved to (423, 370)
Screenshot: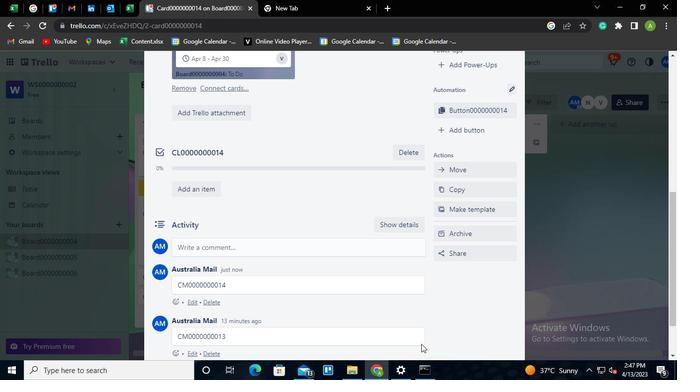 
Action: Mouse pressed left at (423, 370)
Screenshot: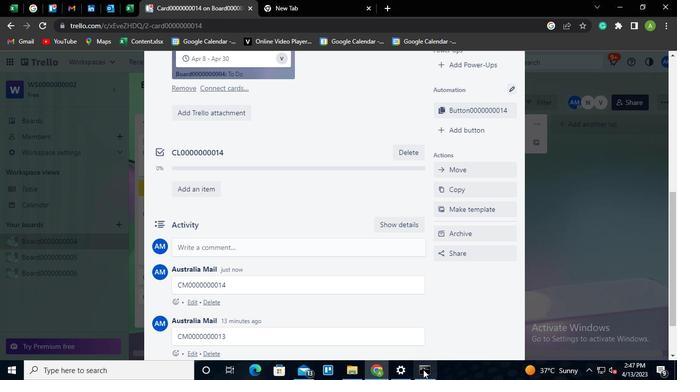
Action: Mouse moved to (487, 24)
Screenshot: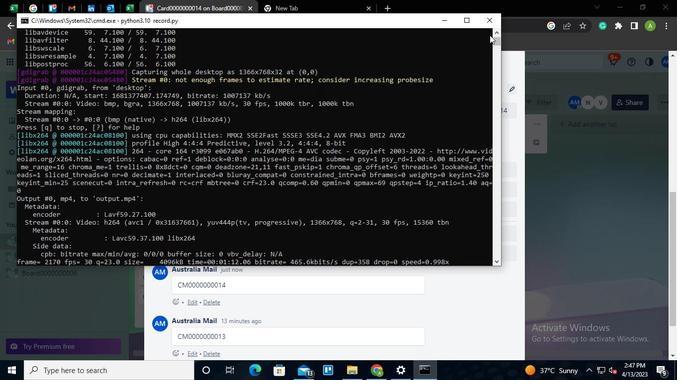 
Action: Mouse pressed left at (487, 24)
Screenshot: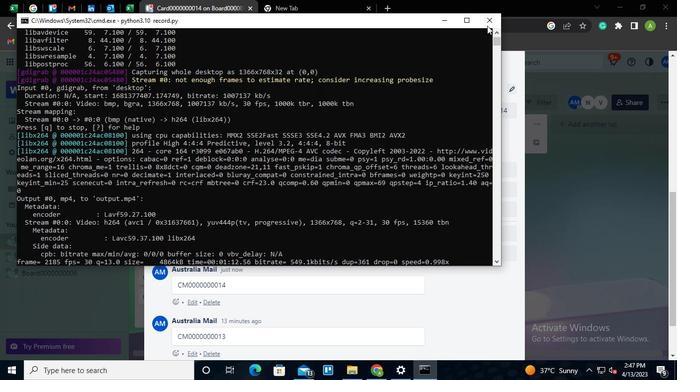 
Action: Mouse moved to (486, 24)
Screenshot: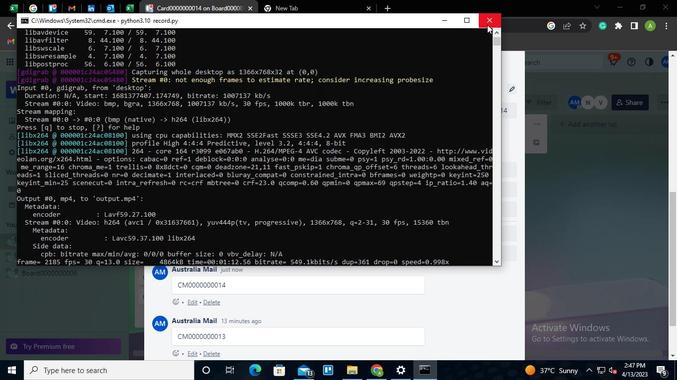 
